 Task: Check the average views per listing of electric range in the last 3 years.
Action: Mouse moved to (1120, 297)
Screenshot: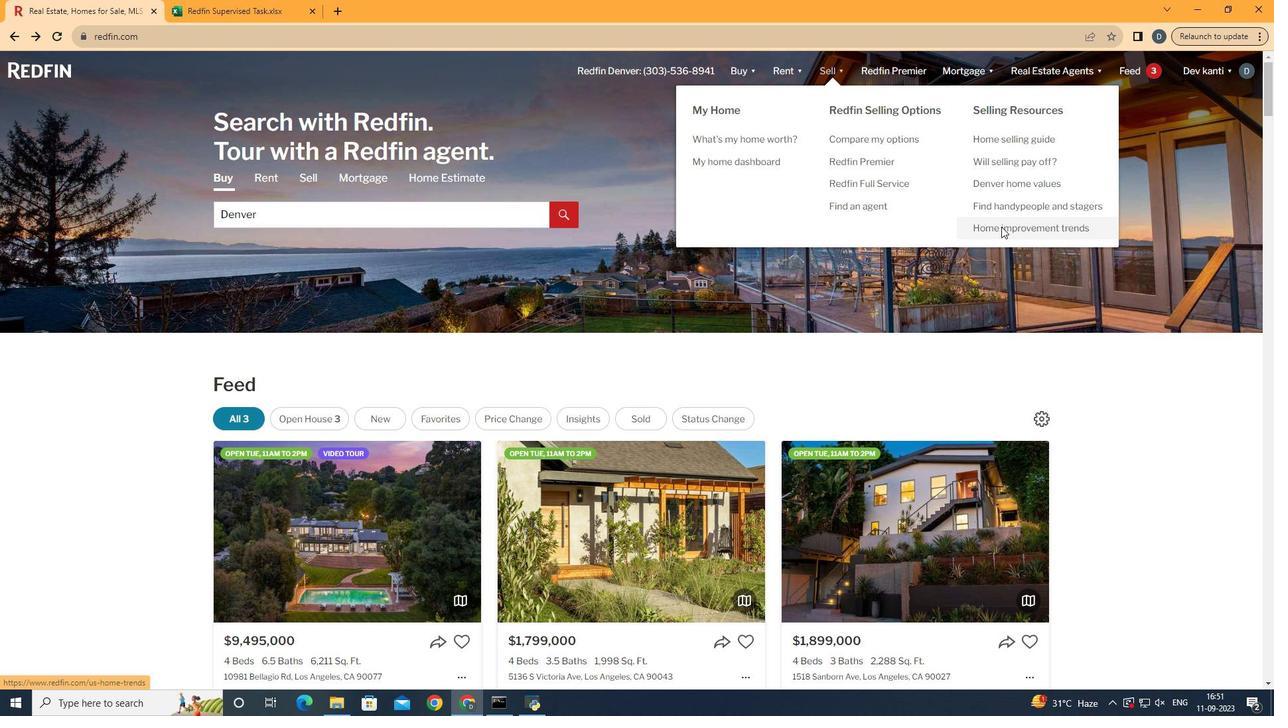 
Action: Mouse pressed left at (1120, 297)
Screenshot: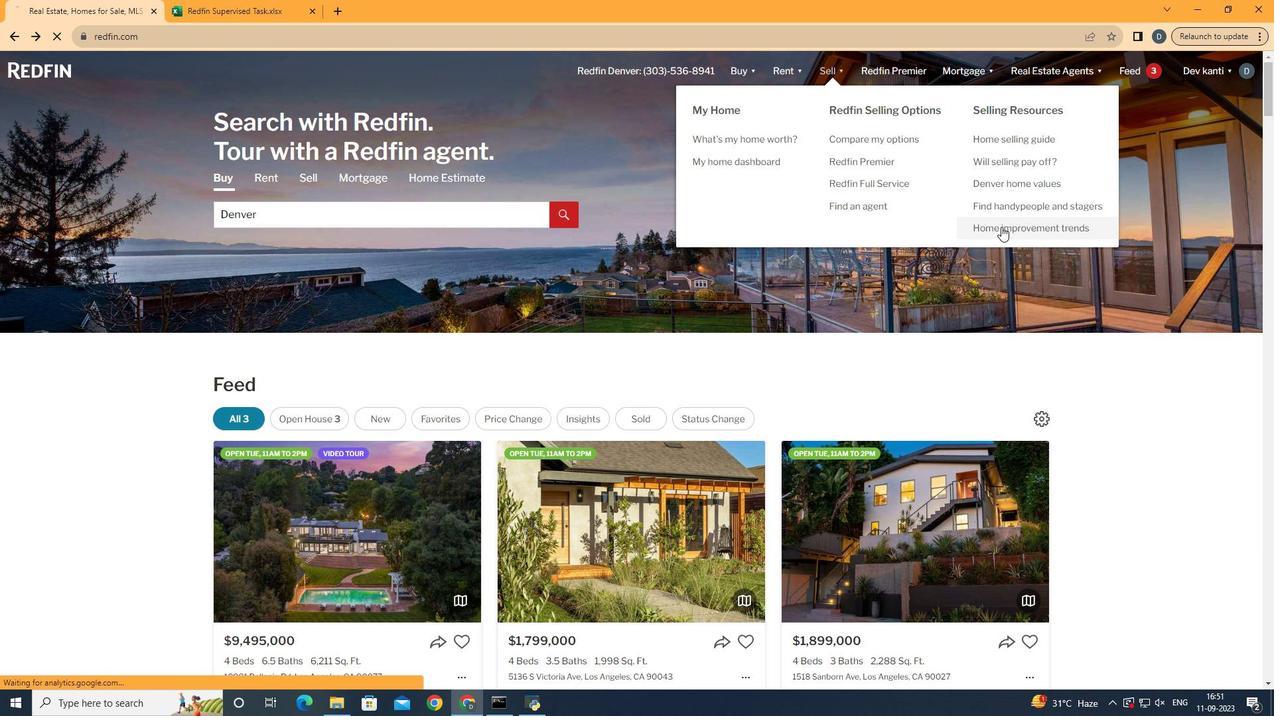 
Action: Mouse moved to (481, 313)
Screenshot: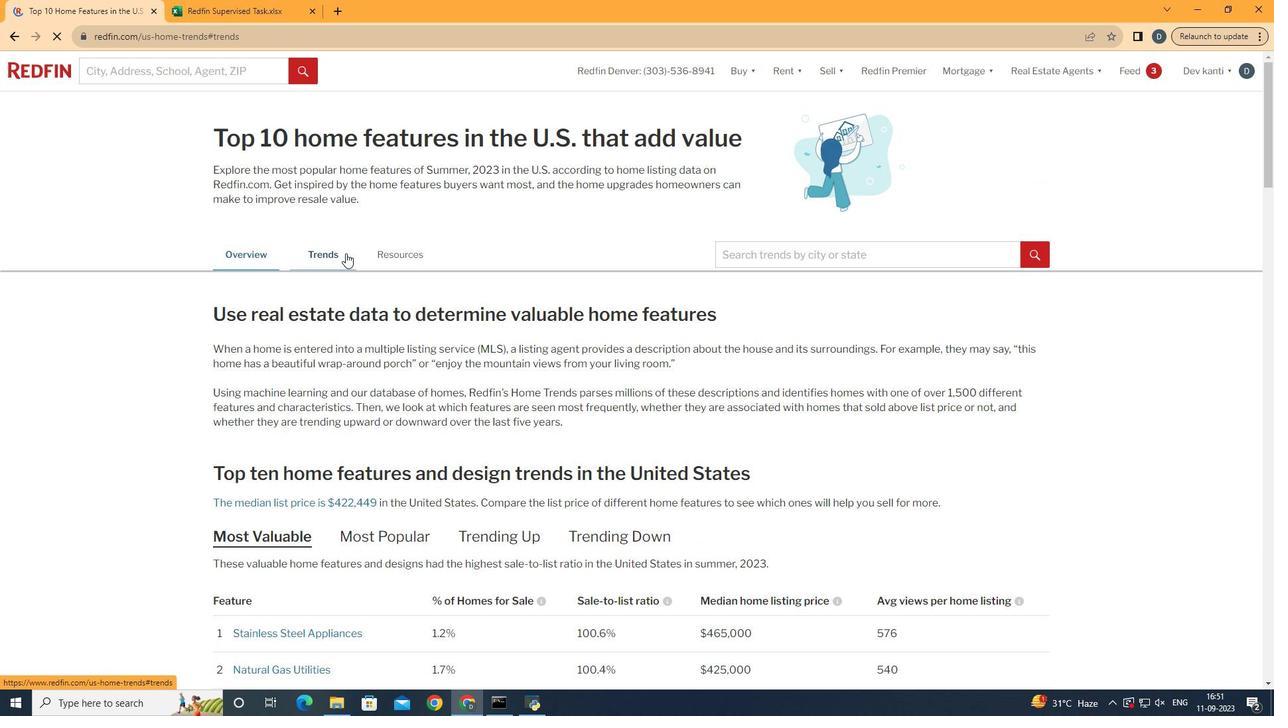 
Action: Mouse pressed left at (481, 313)
Screenshot: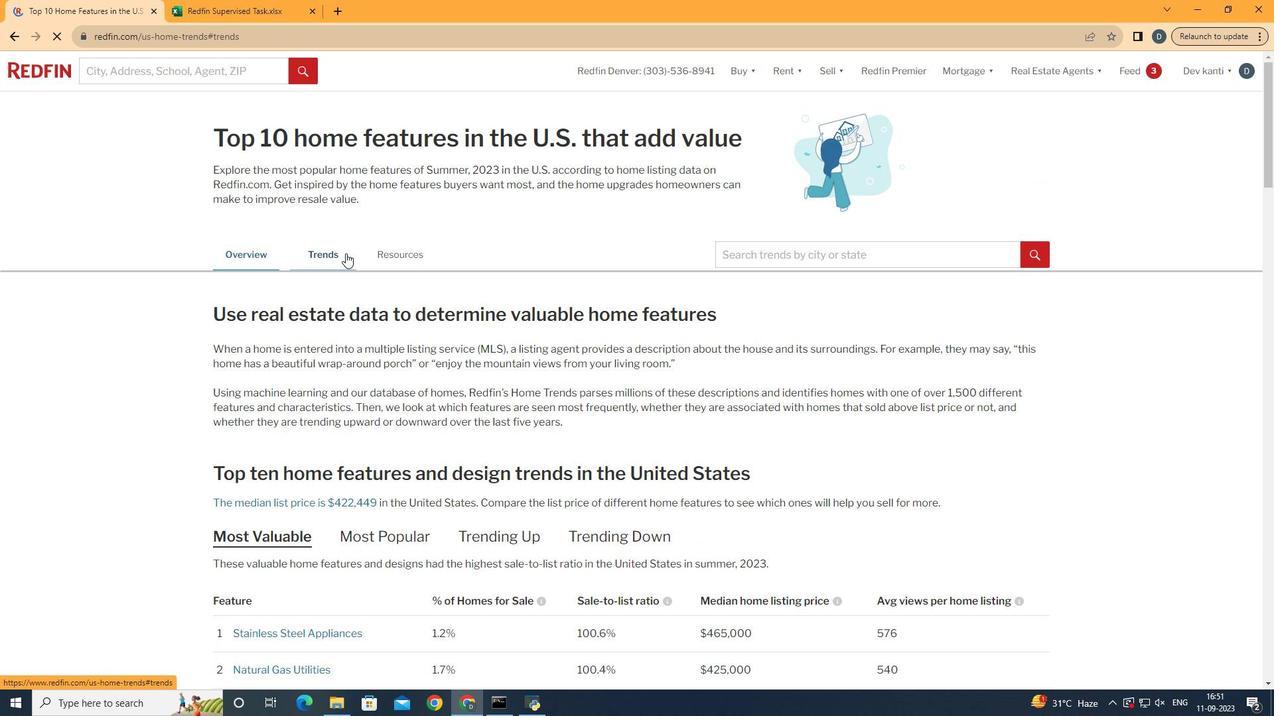 
Action: Mouse moved to (588, 409)
Screenshot: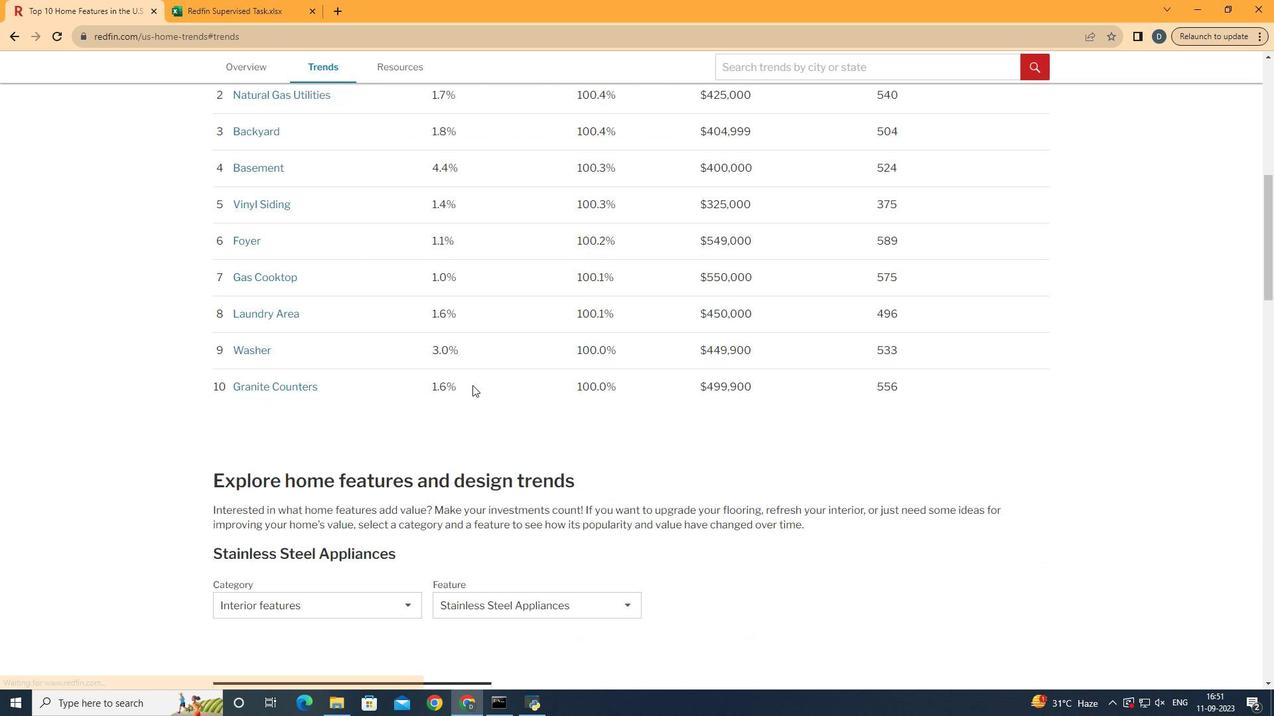 
Action: Mouse scrolled (588, 409) with delta (0, 0)
Screenshot: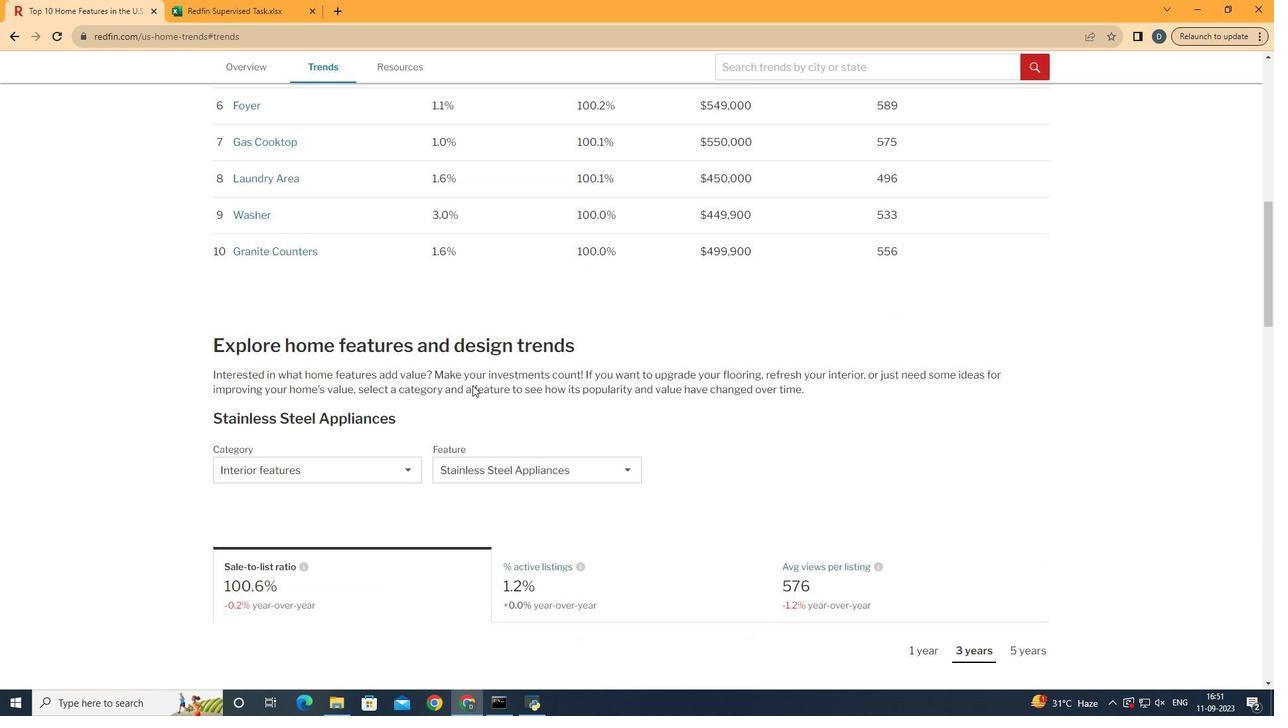 
Action: Mouse scrolled (588, 409) with delta (0, 0)
Screenshot: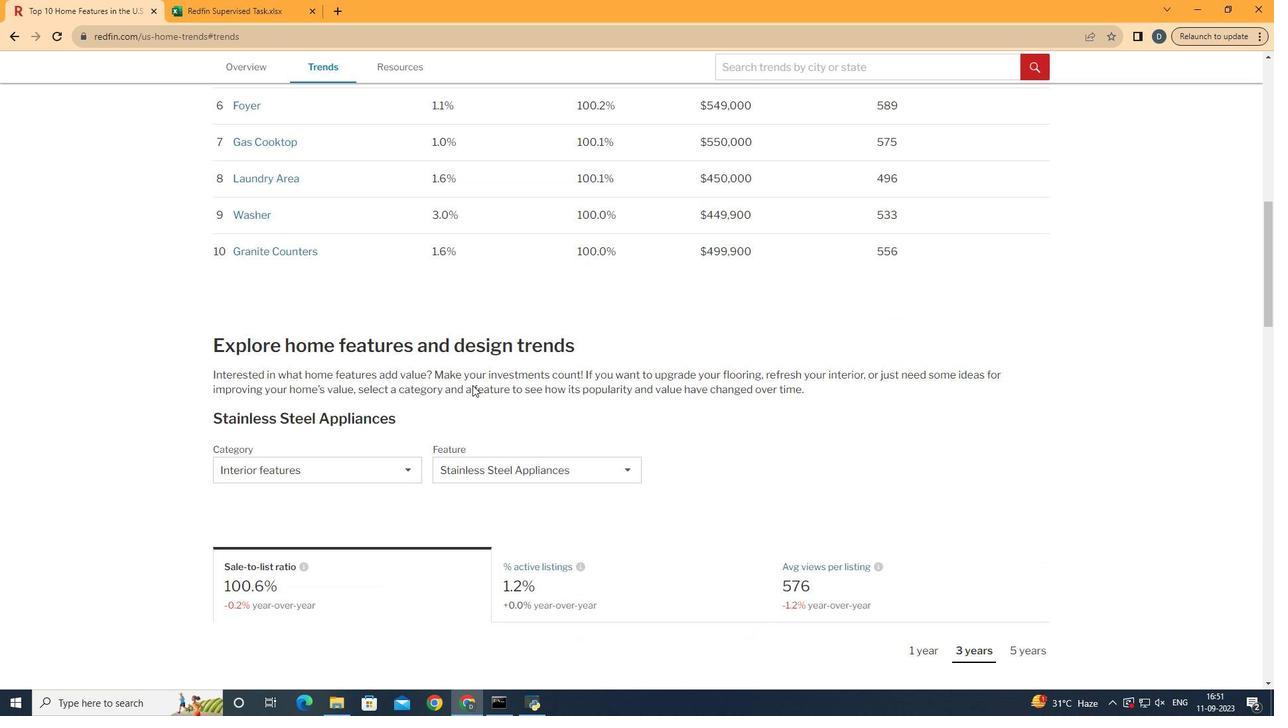 
Action: Mouse scrolled (588, 409) with delta (0, 0)
Screenshot: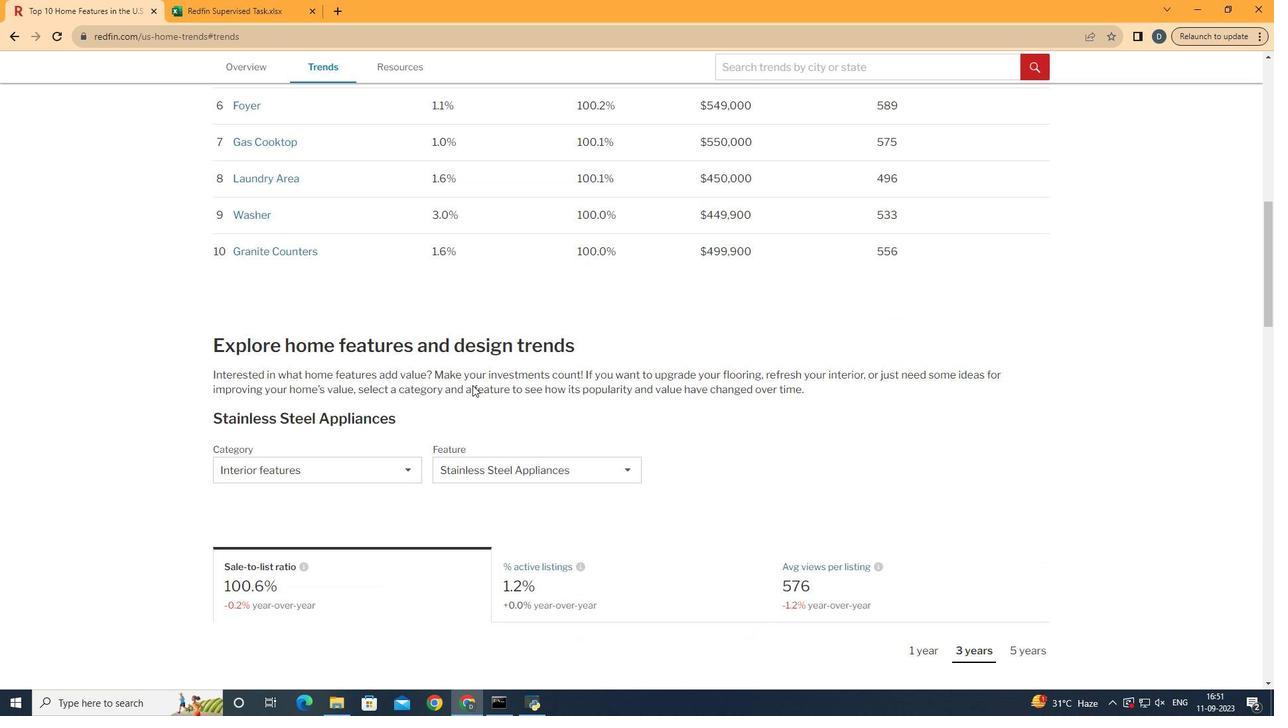 
Action: Mouse scrolled (588, 409) with delta (0, 0)
Screenshot: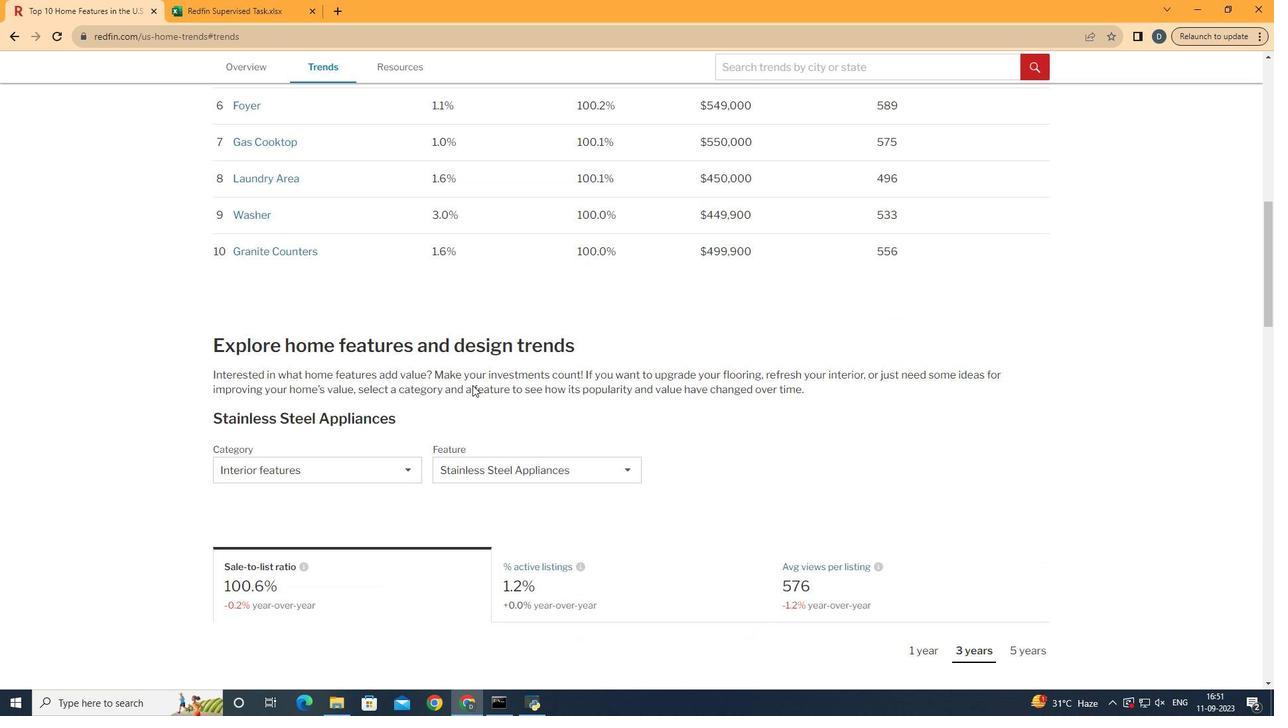 
Action: Mouse moved to (594, 406)
Screenshot: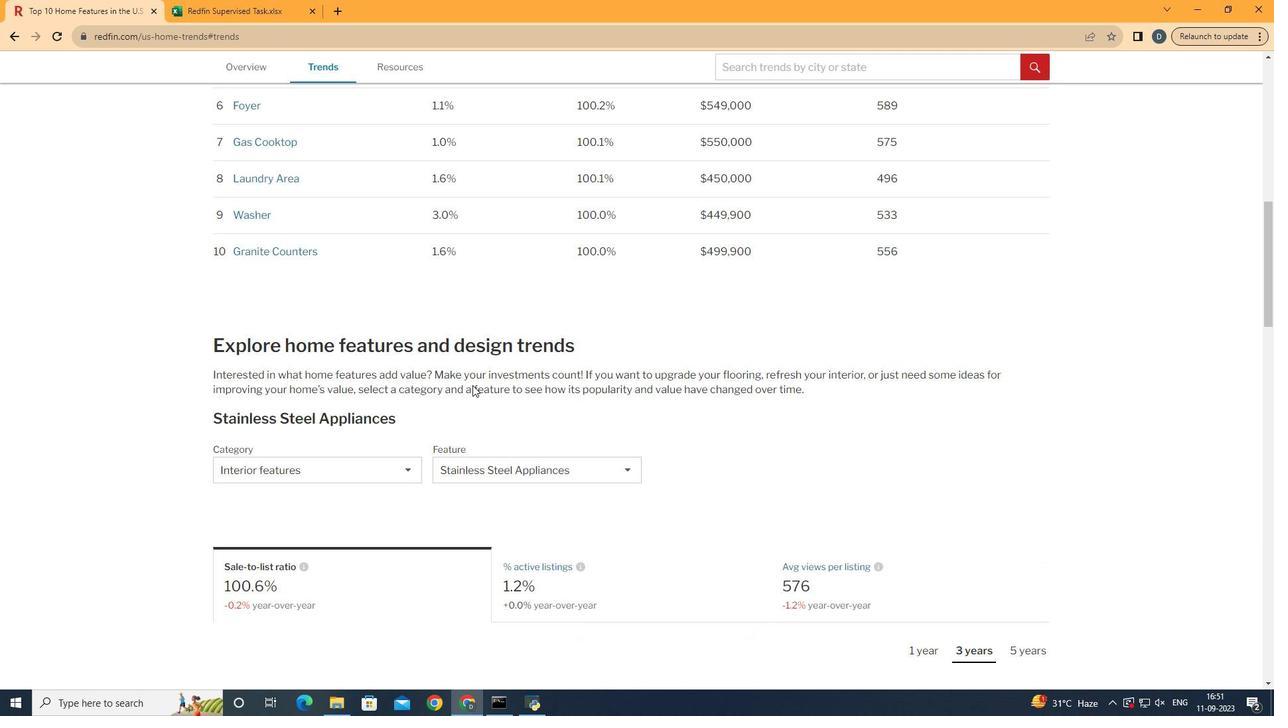 
Action: Mouse scrolled (594, 406) with delta (0, 0)
Screenshot: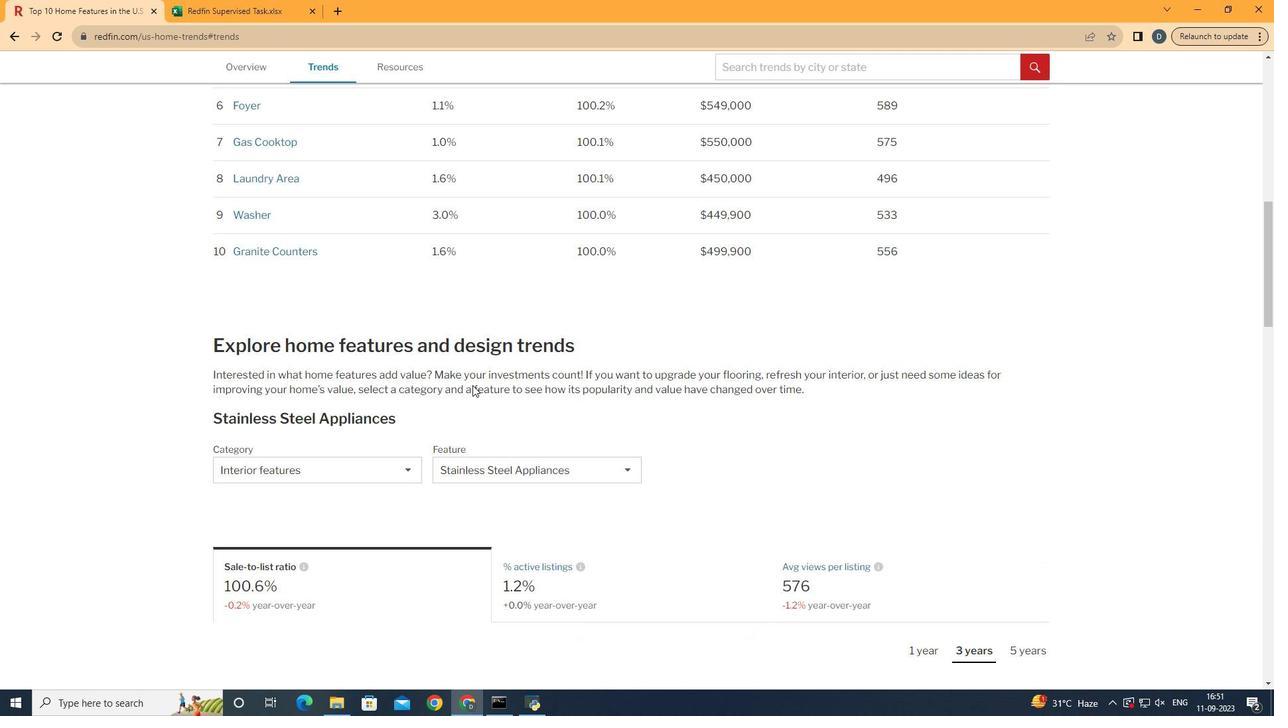 
Action: Mouse moved to (601, 402)
Screenshot: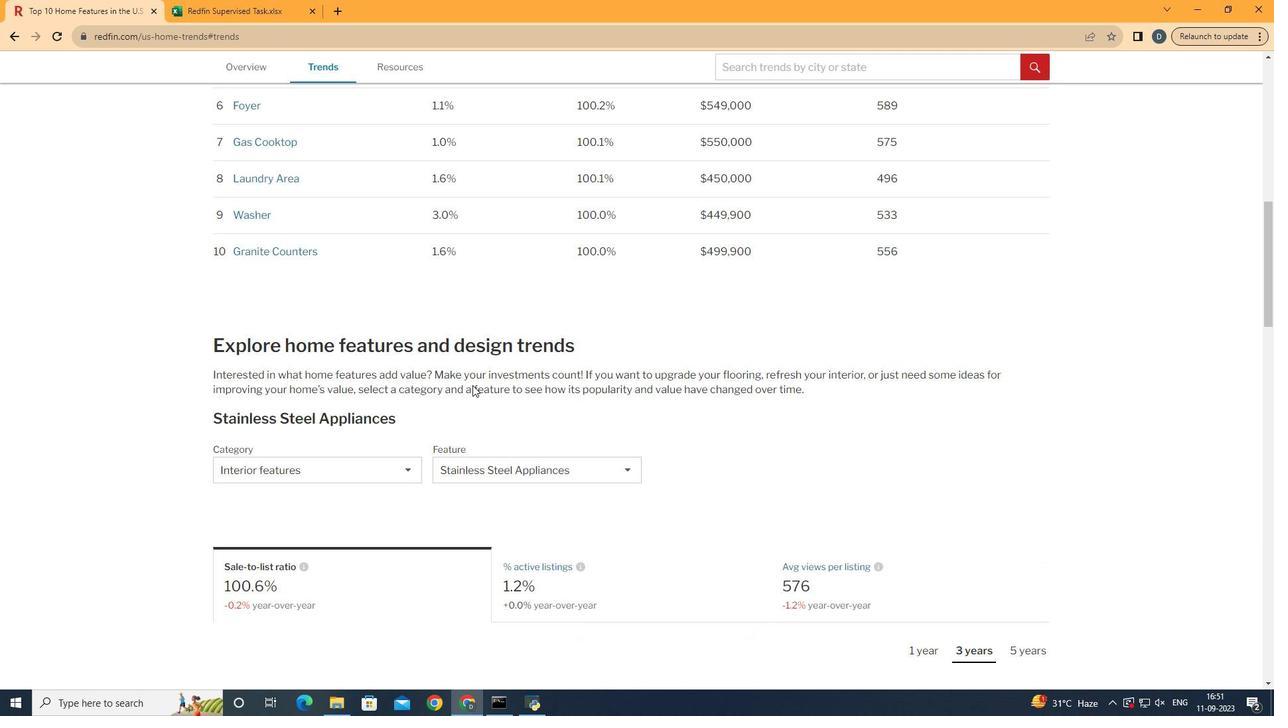 
Action: Mouse scrolled (601, 401) with delta (0, 0)
Screenshot: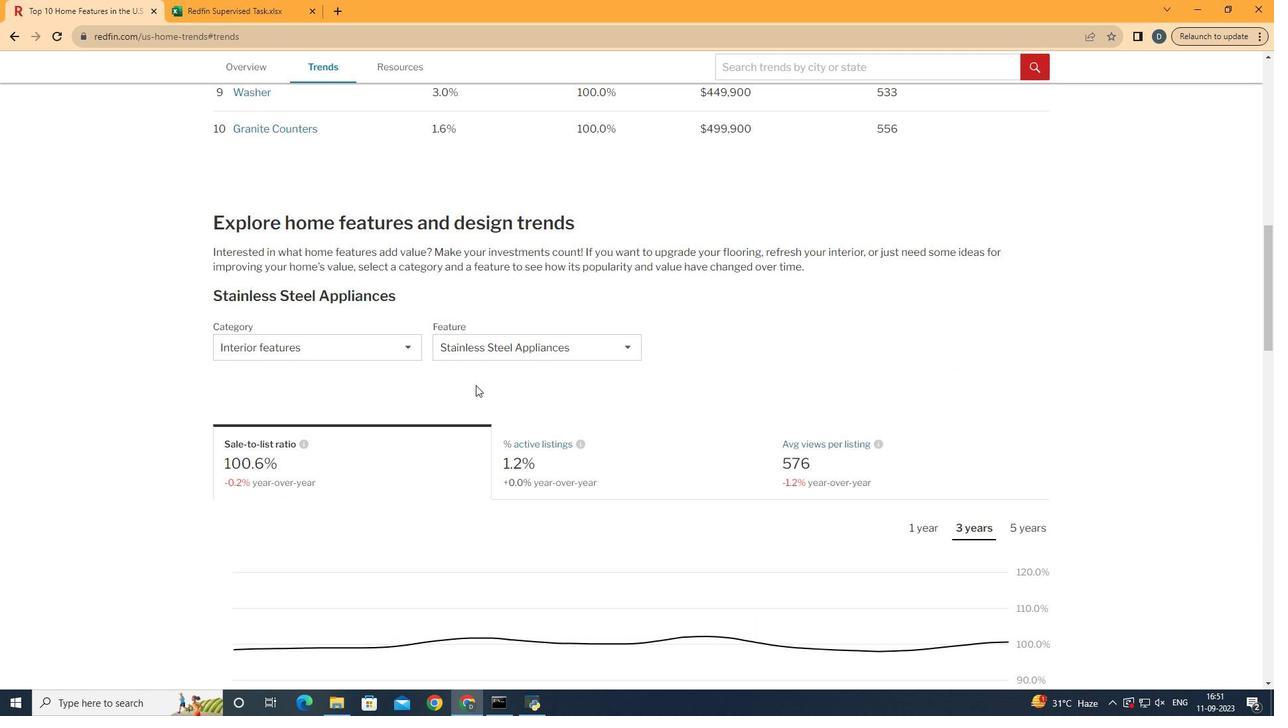 
Action: Mouse scrolled (601, 401) with delta (0, 0)
Screenshot: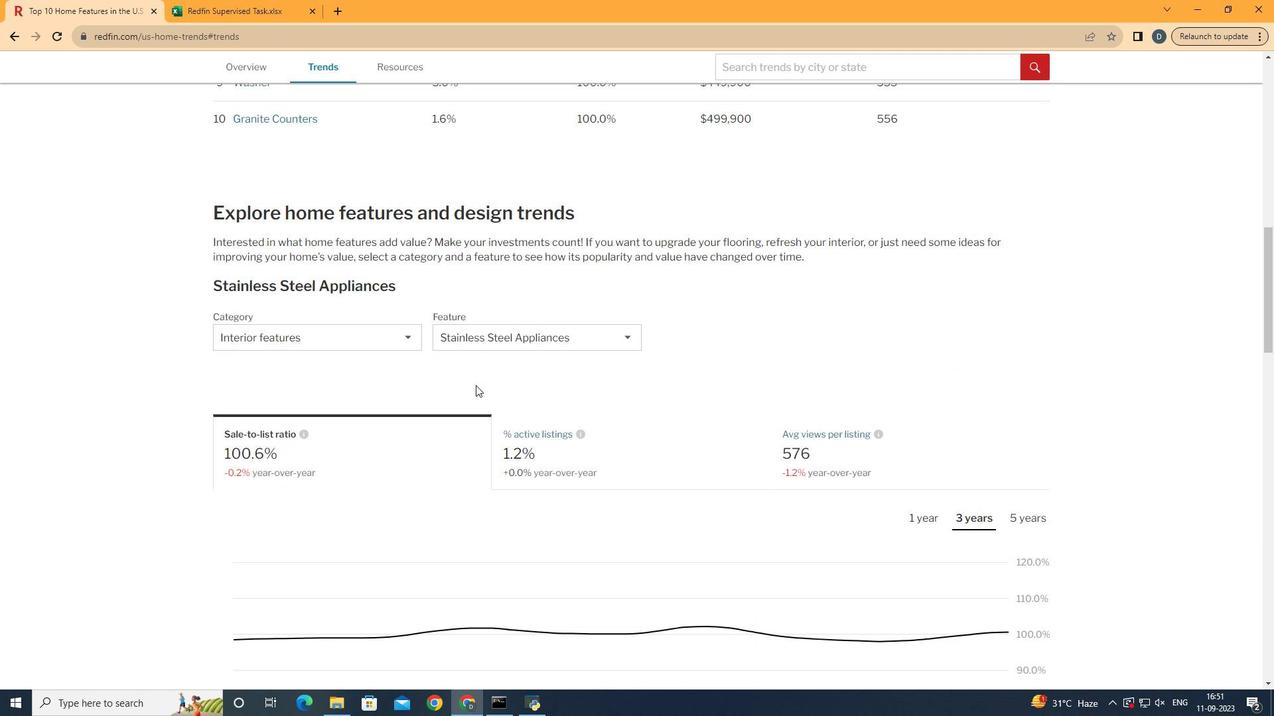 
Action: Mouse moved to (504, 373)
Screenshot: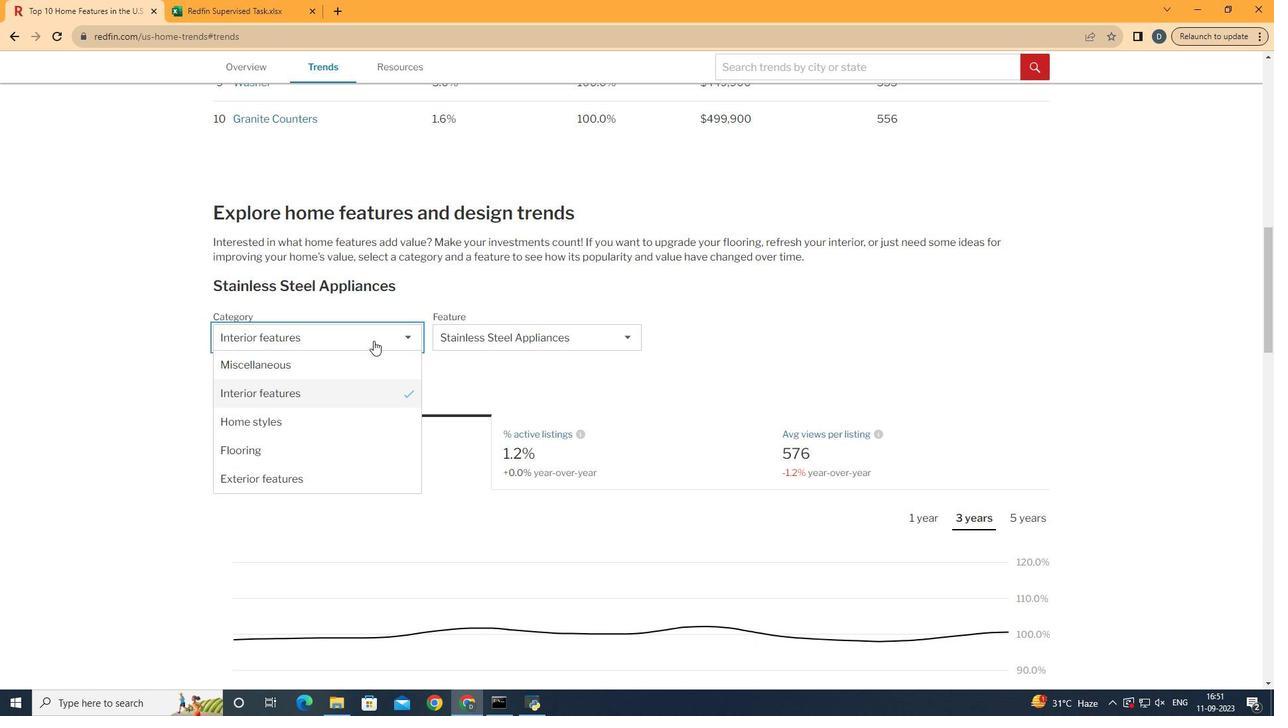 
Action: Mouse pressed left at (504, 373)
Screenshot: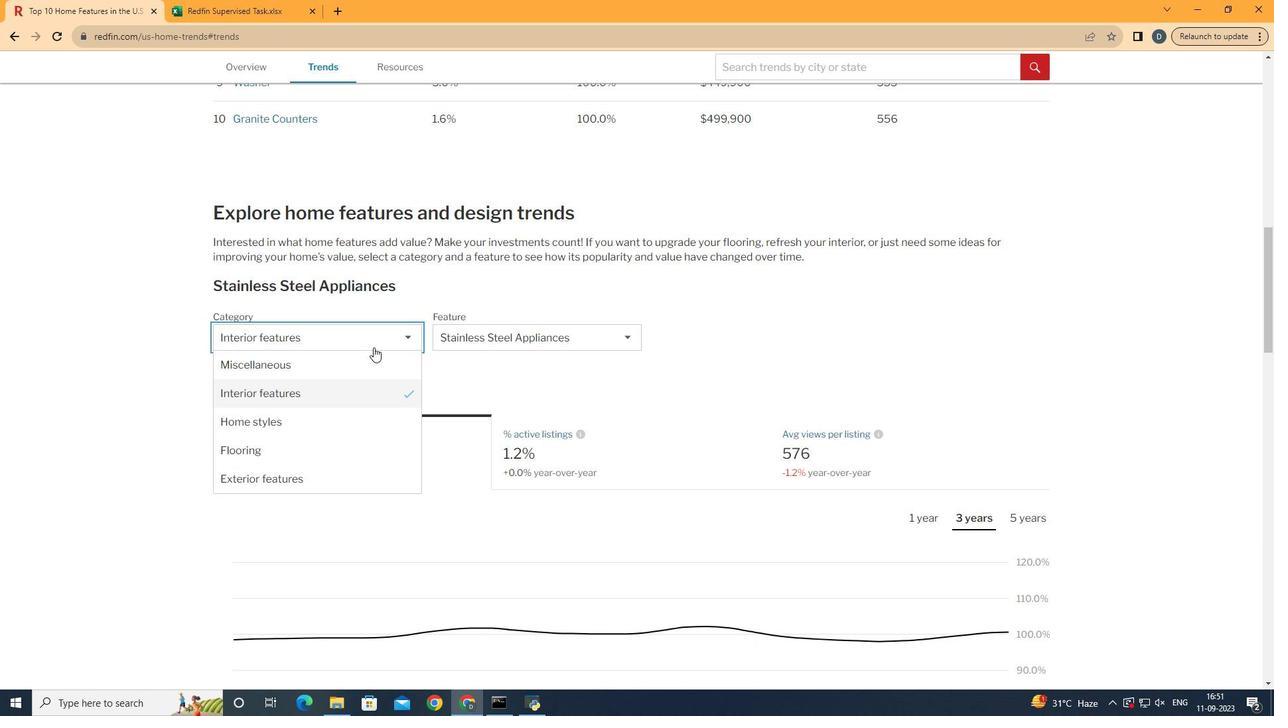 
Action: Mouse moved to (501, 404)
Screenshot: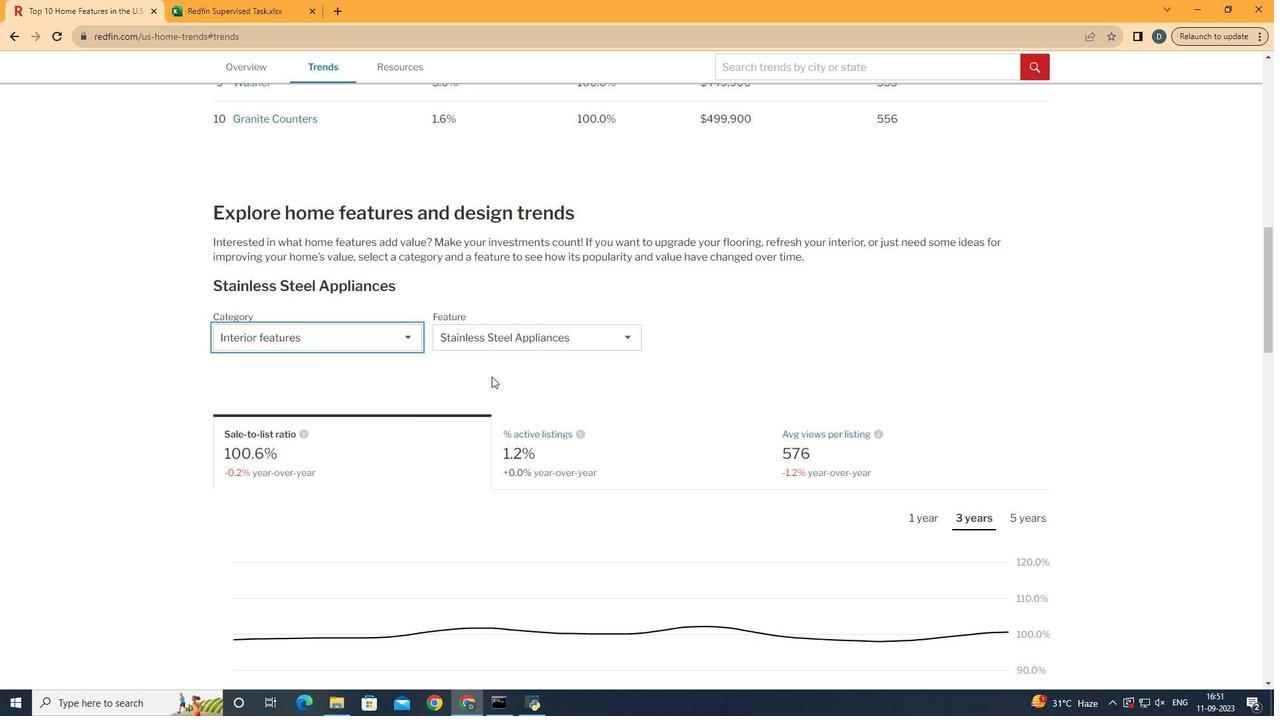 
Action: Mouse pressed left at (501, 404)
Screenshot: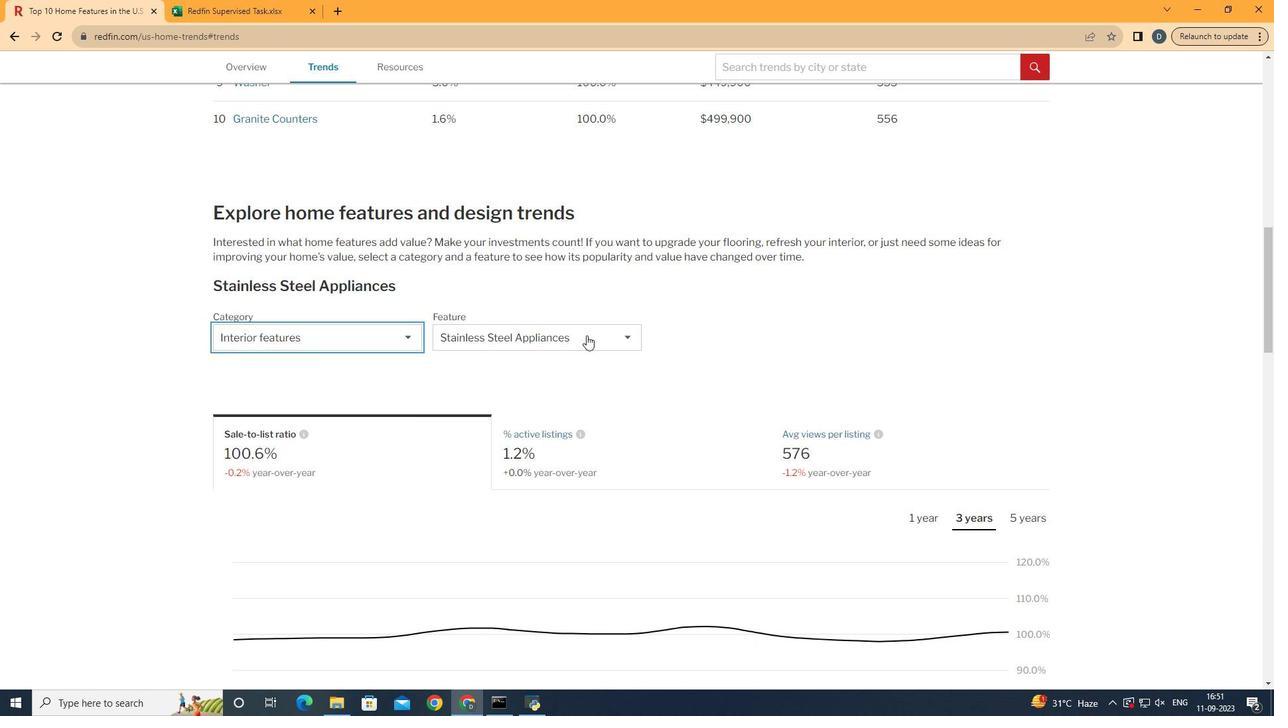 
Action: Mouse moved to (720, 365)
Screenshot: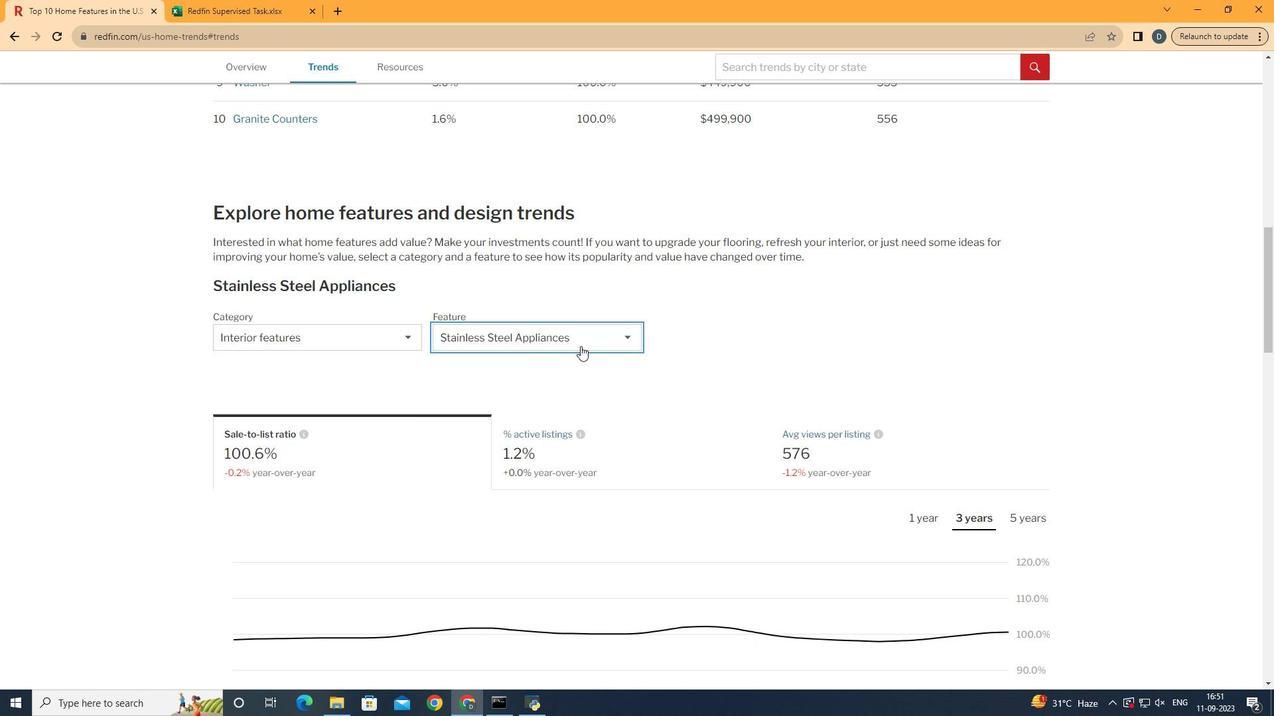 
Action: Mouse pressed left at (720, 365)
Screenshot: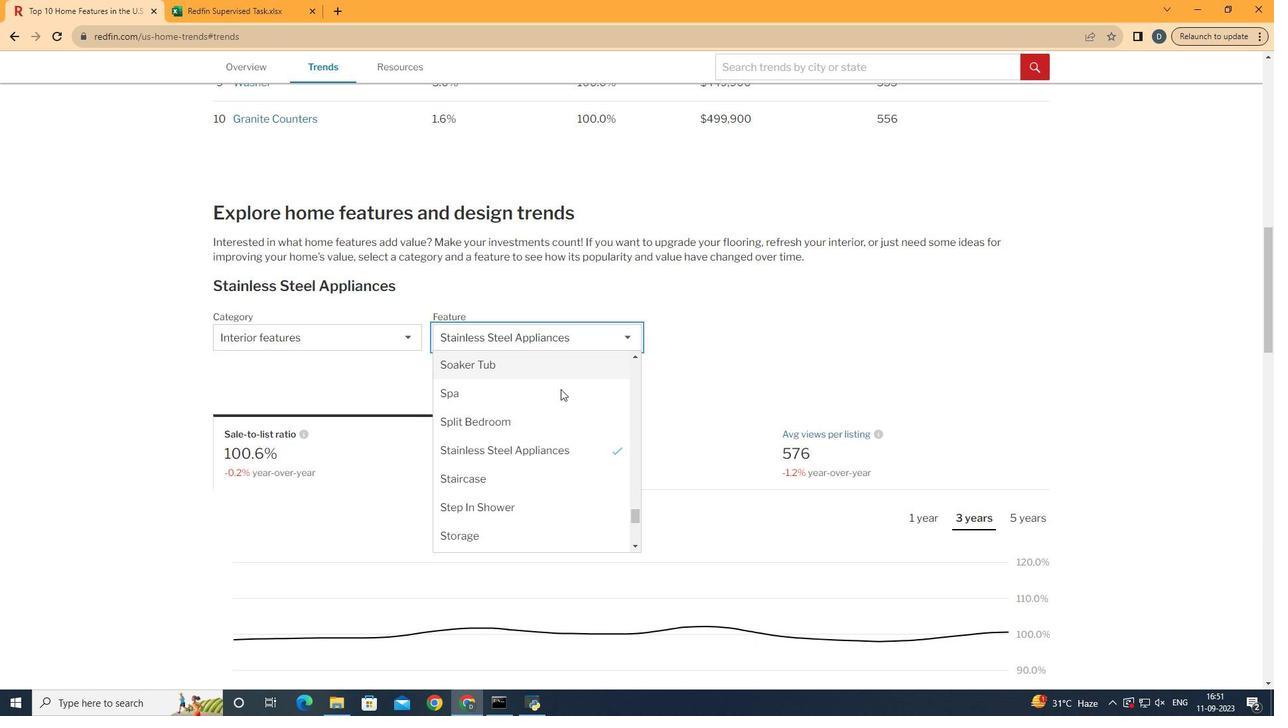 
Action: Mouse moved to (686, 434)
Screenshot: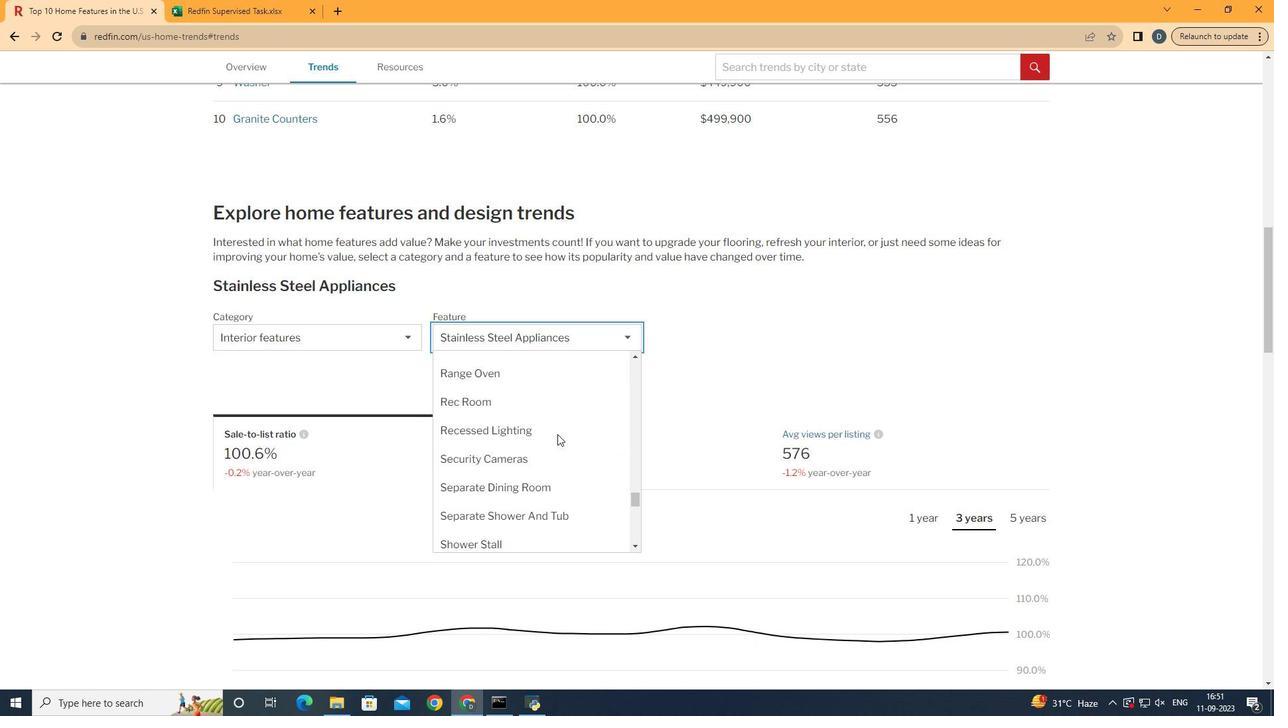 
Action: Mouse scrolled (686, 434) with delta (0, 0)
Screenshot: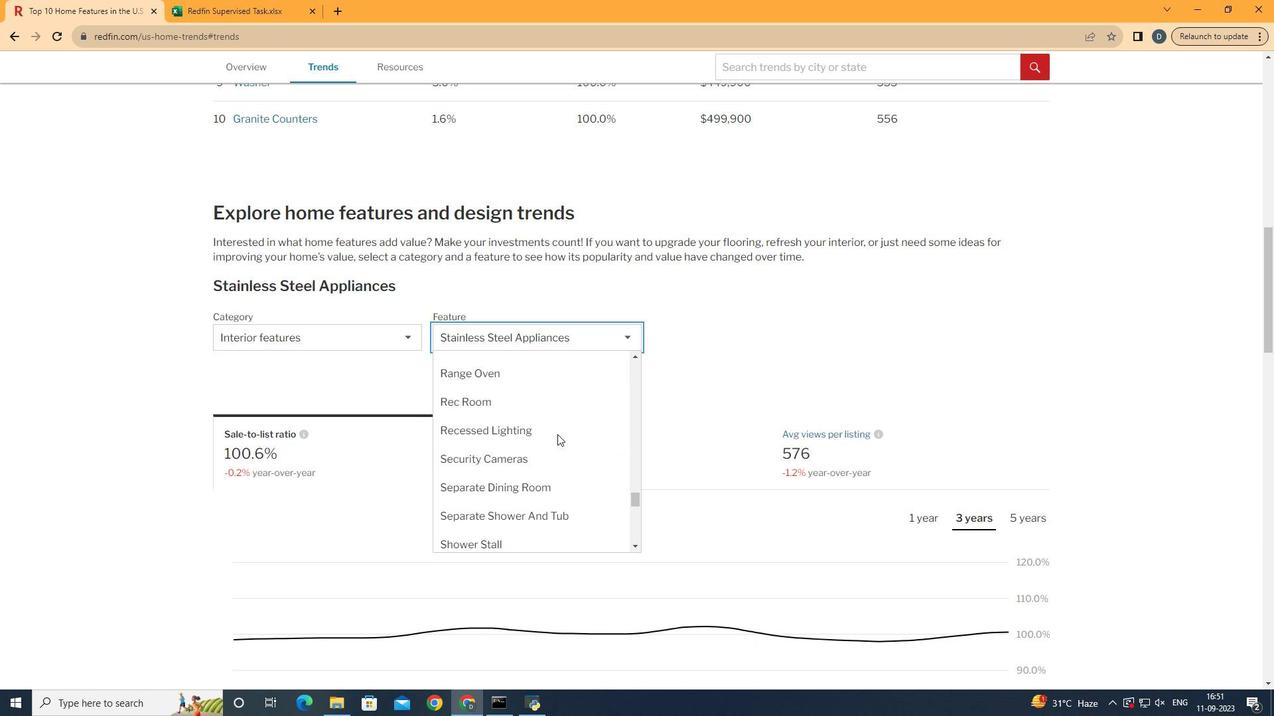 
Action: Mouse moved to (684, 434)
Screenshot: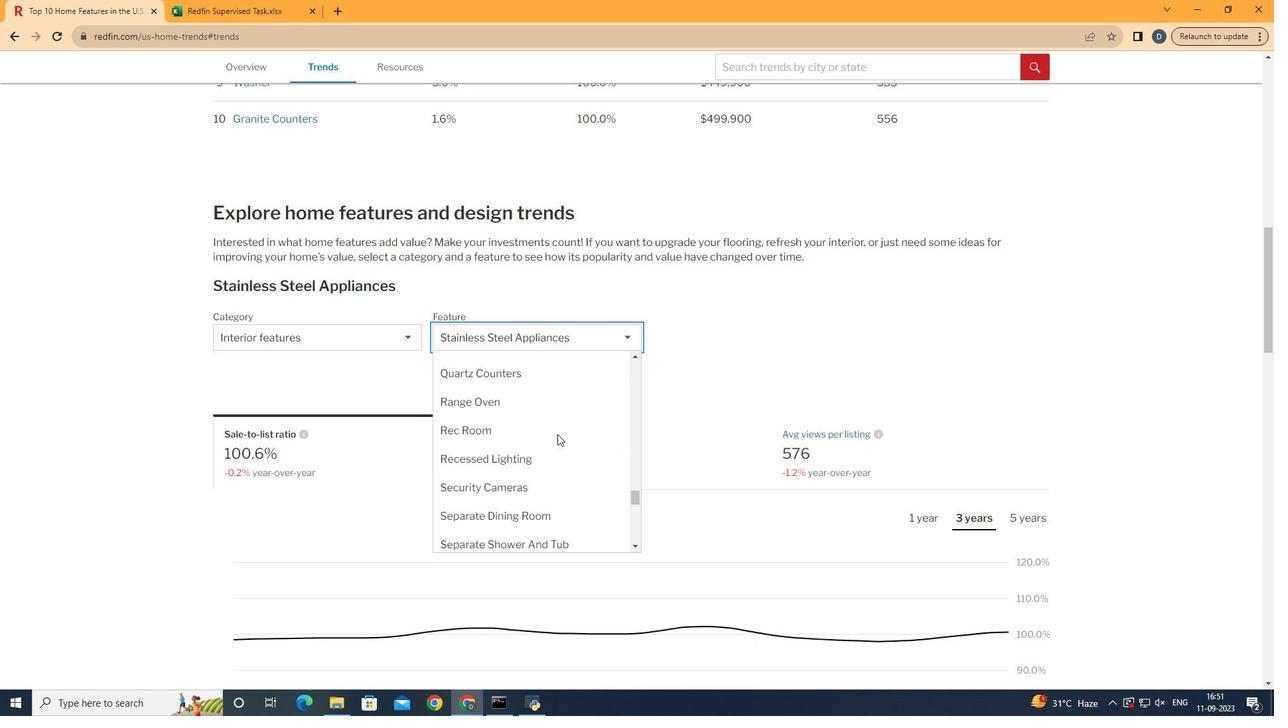 
Action: Mouse scrolled (684, 435) with delta (0, 0)
Screenshot: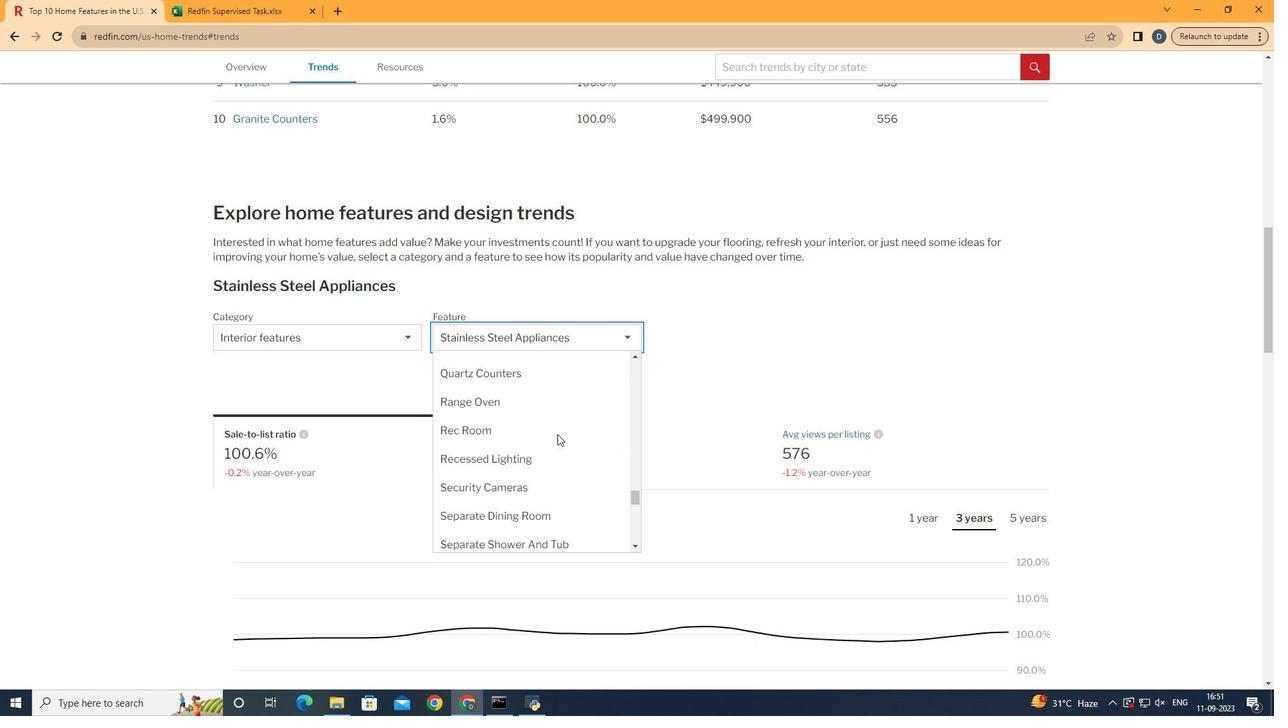 
Action: Mouse scrolled (684, 435) with delta (0, 0)
Screenshot: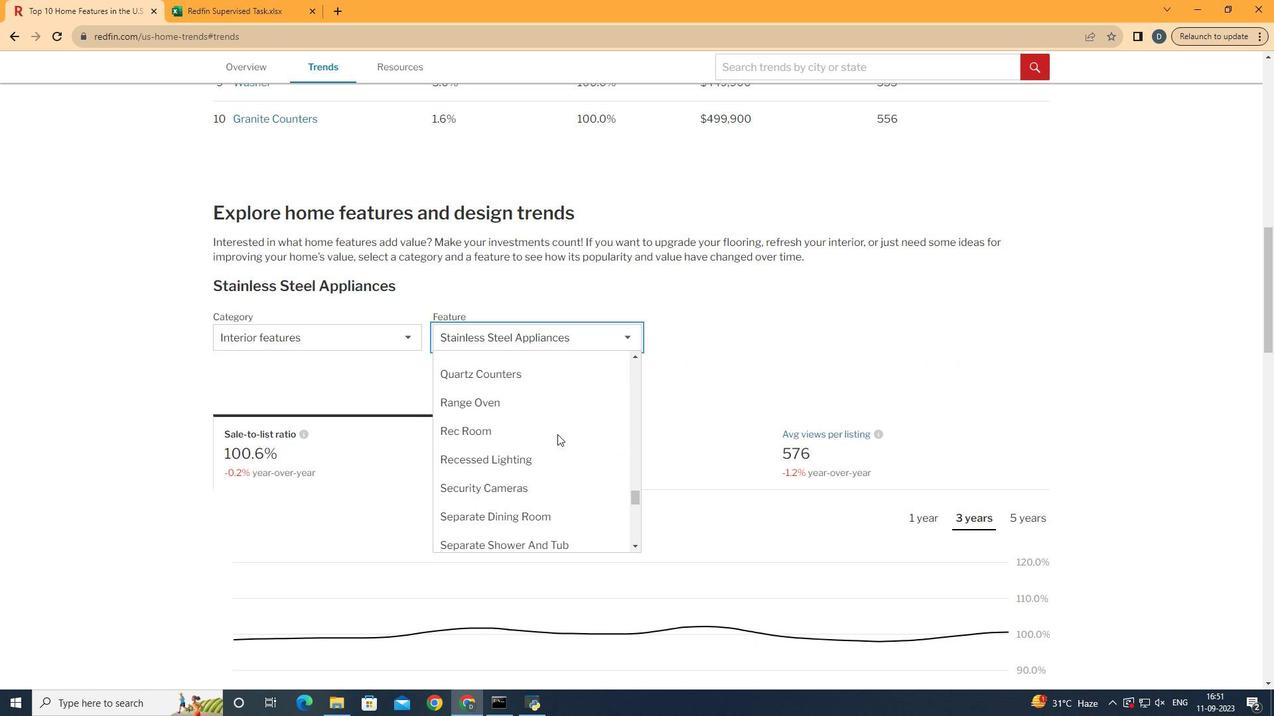 
Action: Mouse scrolled (684, 435) with delta (0, 0)
Screenshot: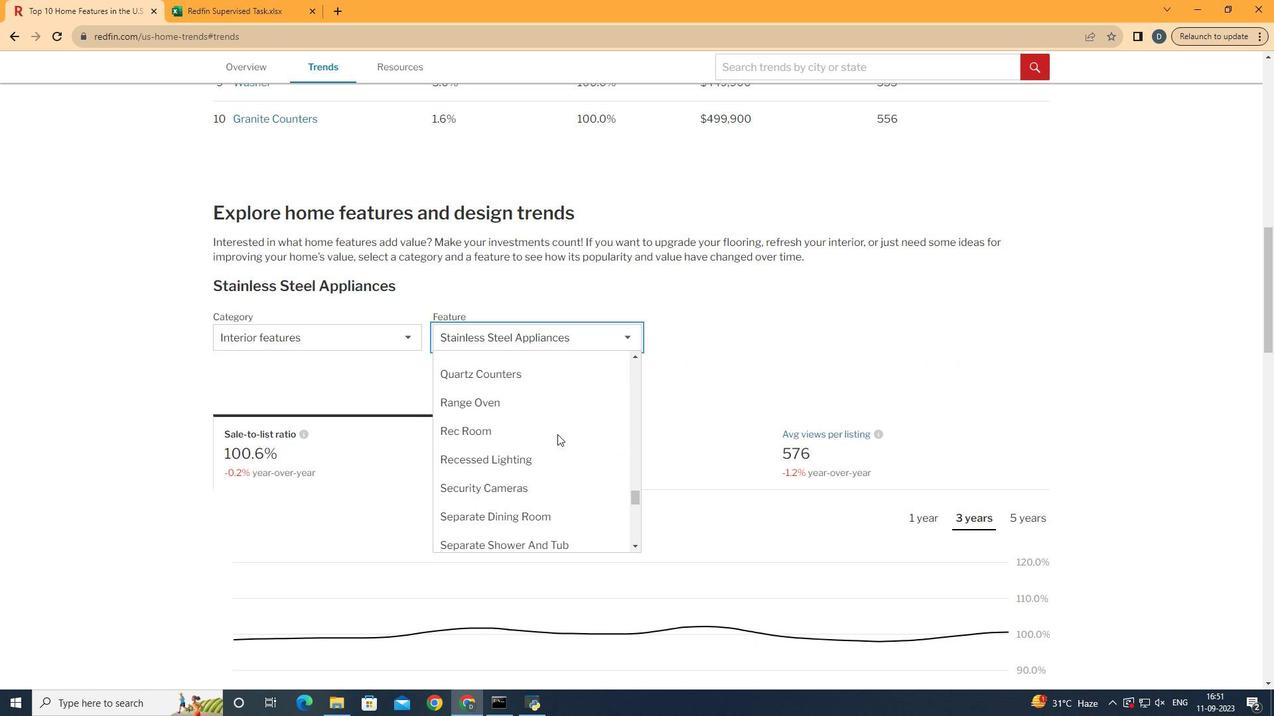
Action: Mouse scrolled (684, 435) with delta (0, 0)
Screenshot: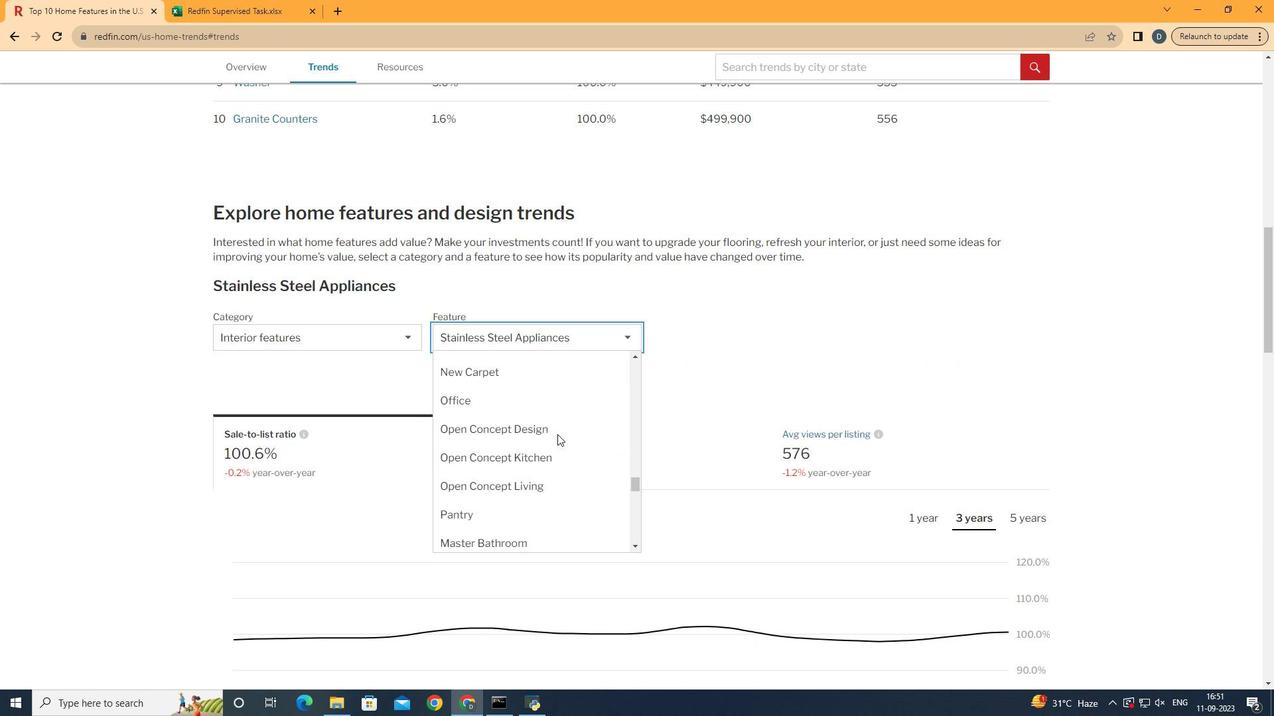 
Action: Mouse scrolled (684, 435) with delta (0, 0)
Screenshot: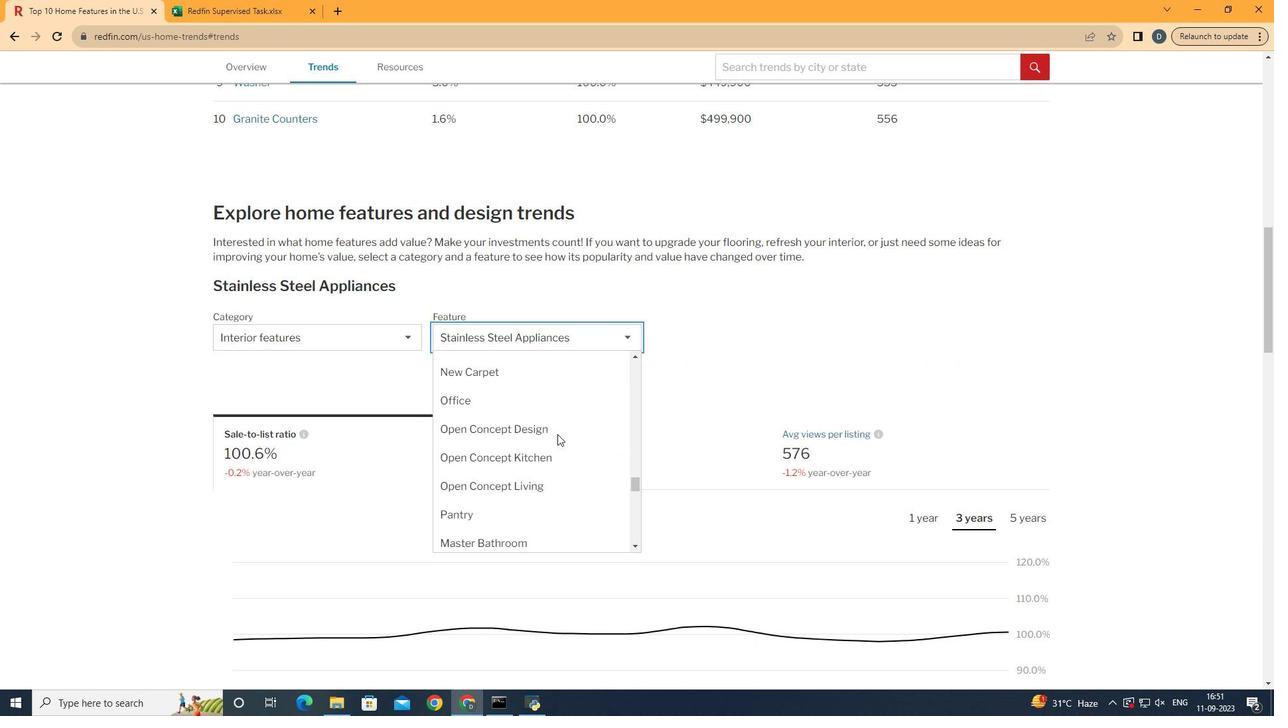 
Action: Mouse scrolled (684, 435) with delta (0, 0)
Screenshot: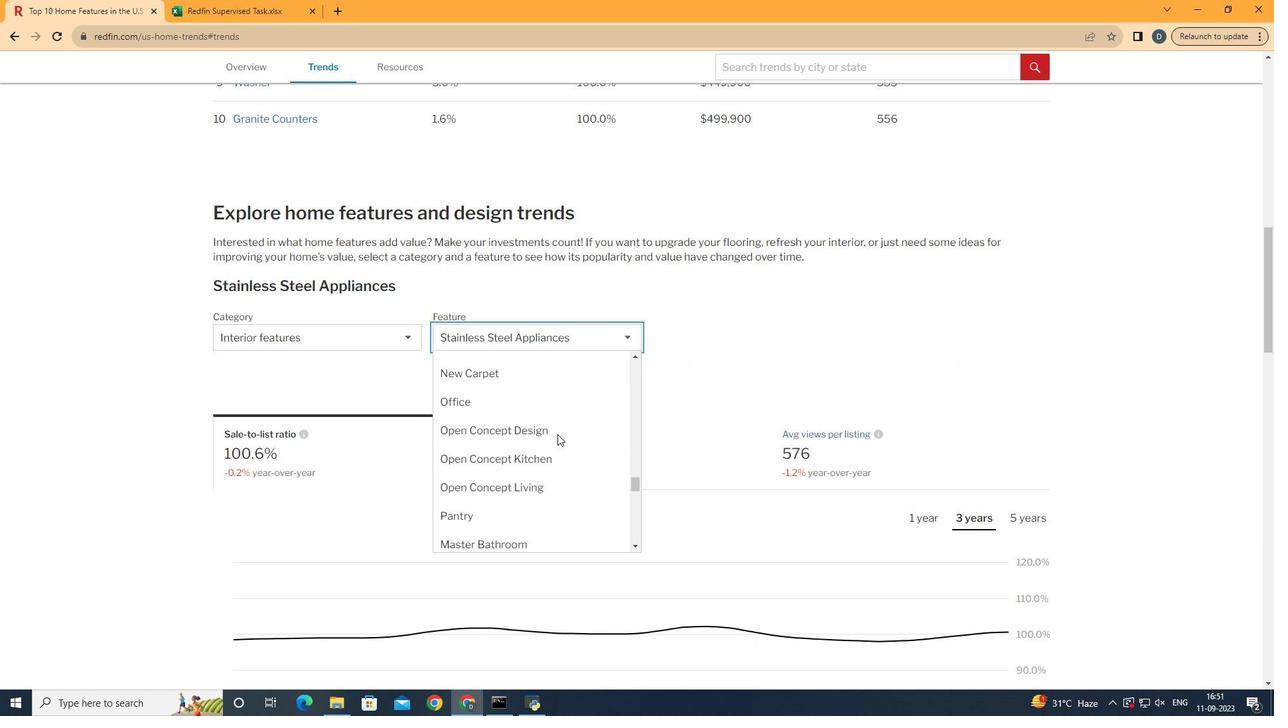 
Action: Mouse scrolled (684, 435) with delta (0, 0)
Screenshot: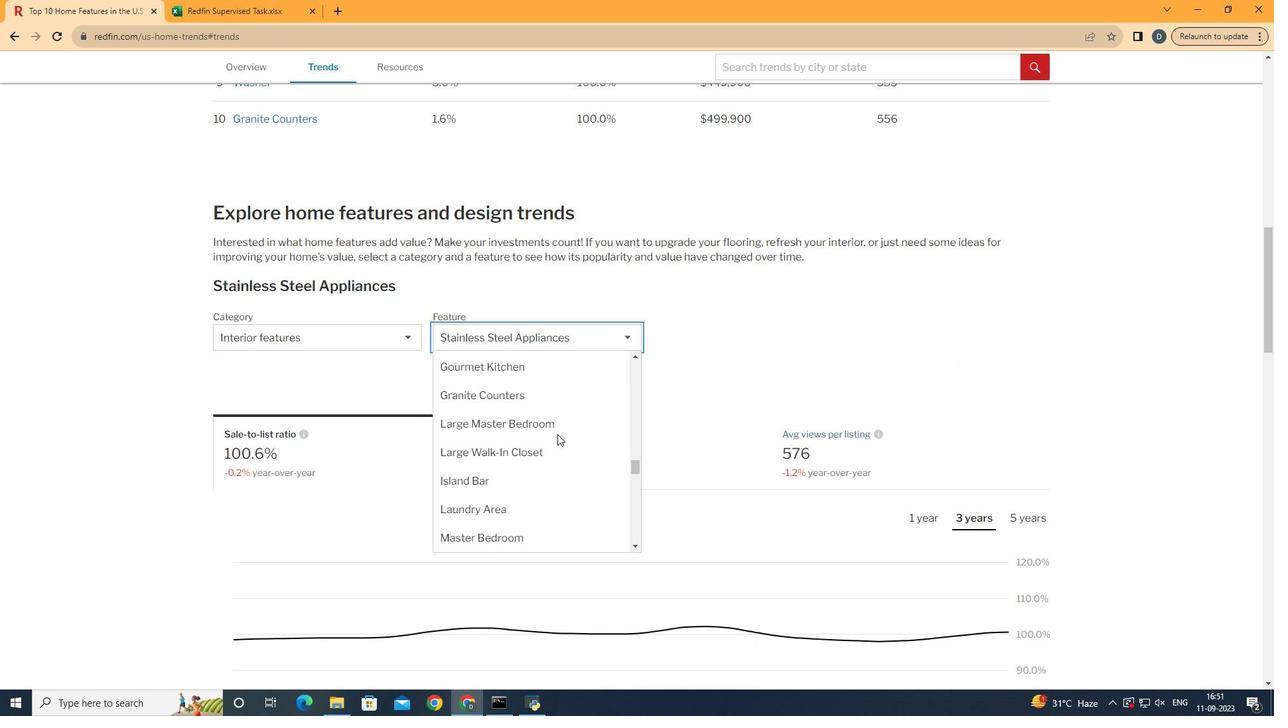 
Action: Mouse scrolled (684, 435) with delta (0, 0)
Screenshot: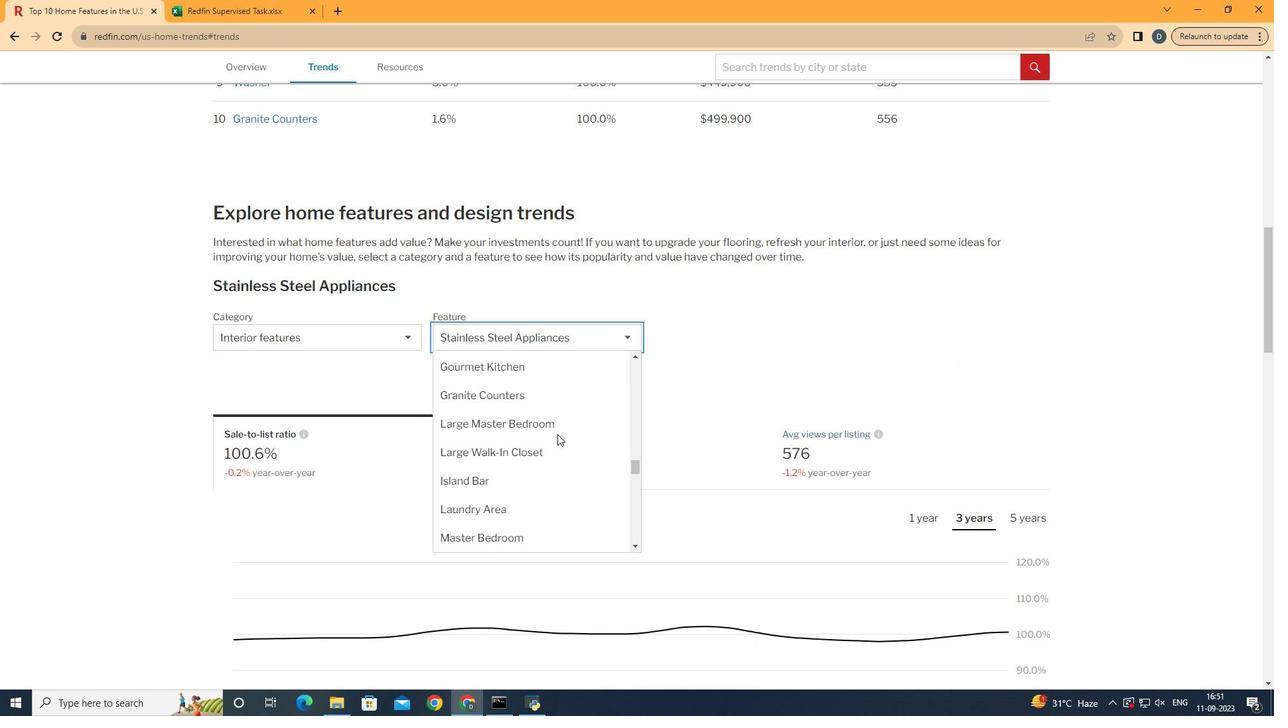 
Action: Mouse scrolled (684, 435) with delta (0, 0)
Screenshot: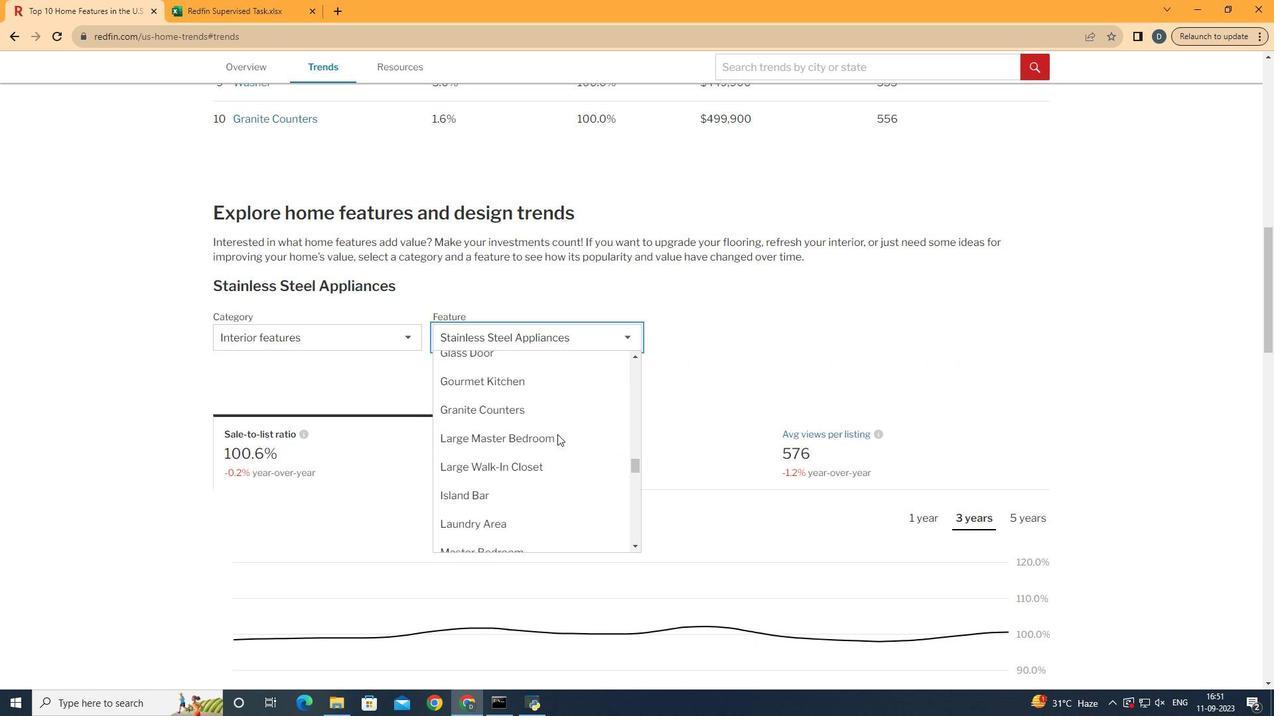 
Action: Mouse scrolled (684, 435) with delta (0, 0)
Screenshot: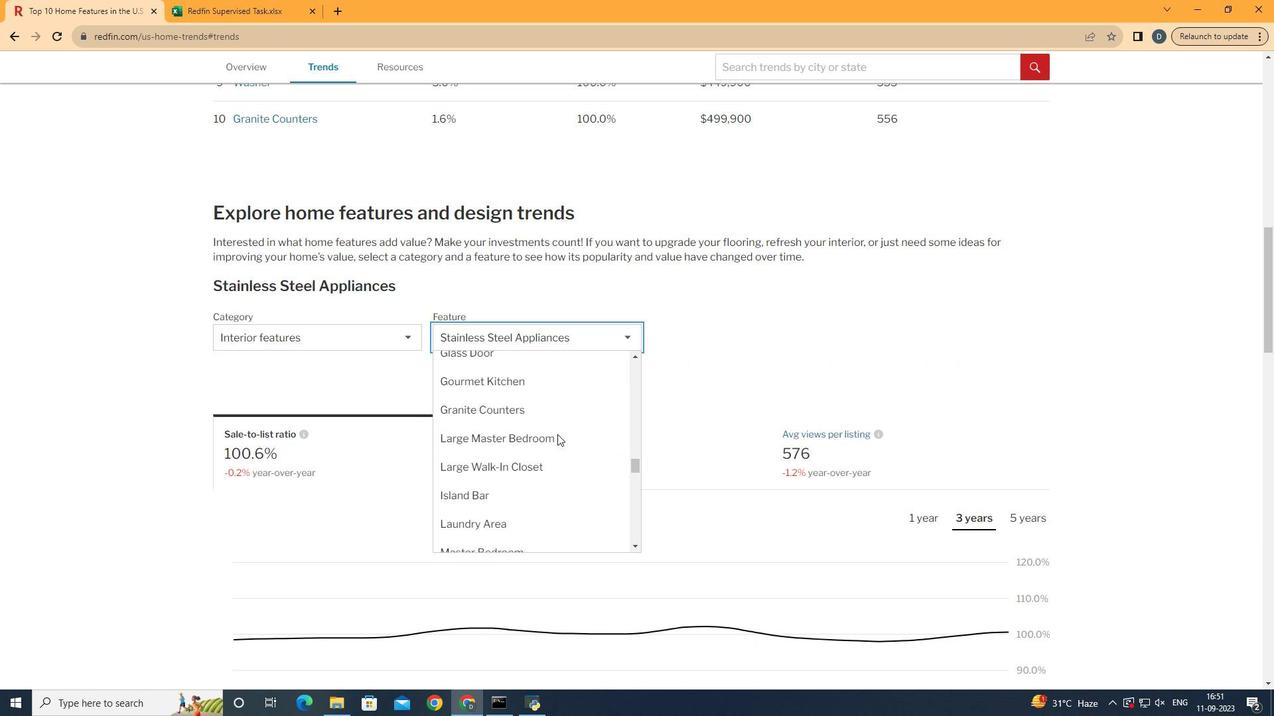 
Action: Mouse moved to (684, 434)
Screenshot: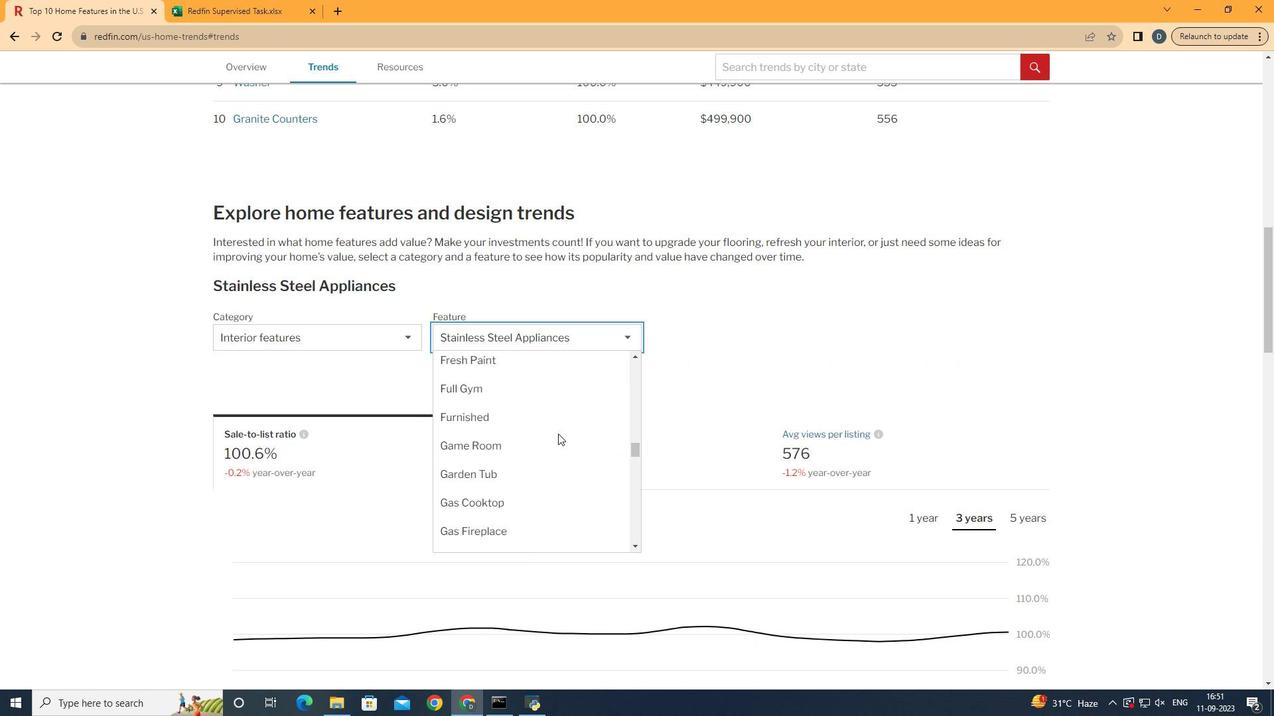 
Action: Mouse scrolled (684, 435) with delta (0, 0)
Screenshot: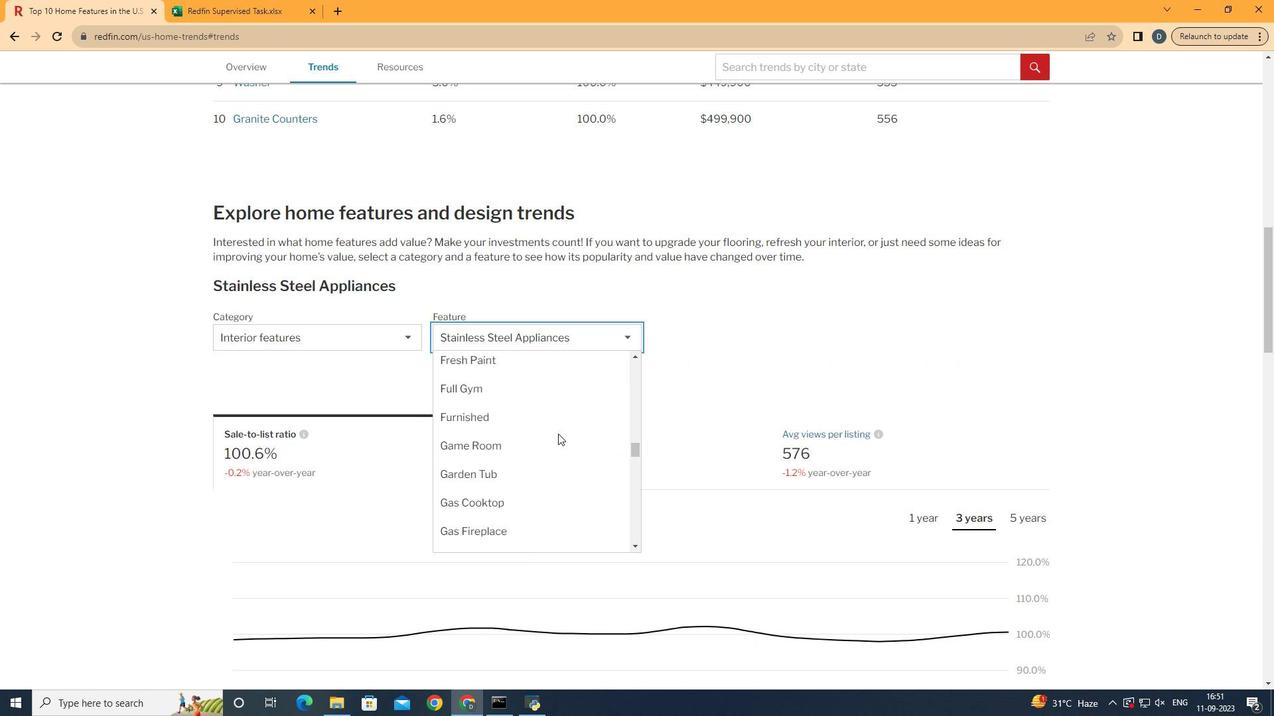 
Action: Mouse scrolled (684, 435) with delta (0, 0)
Screenshot: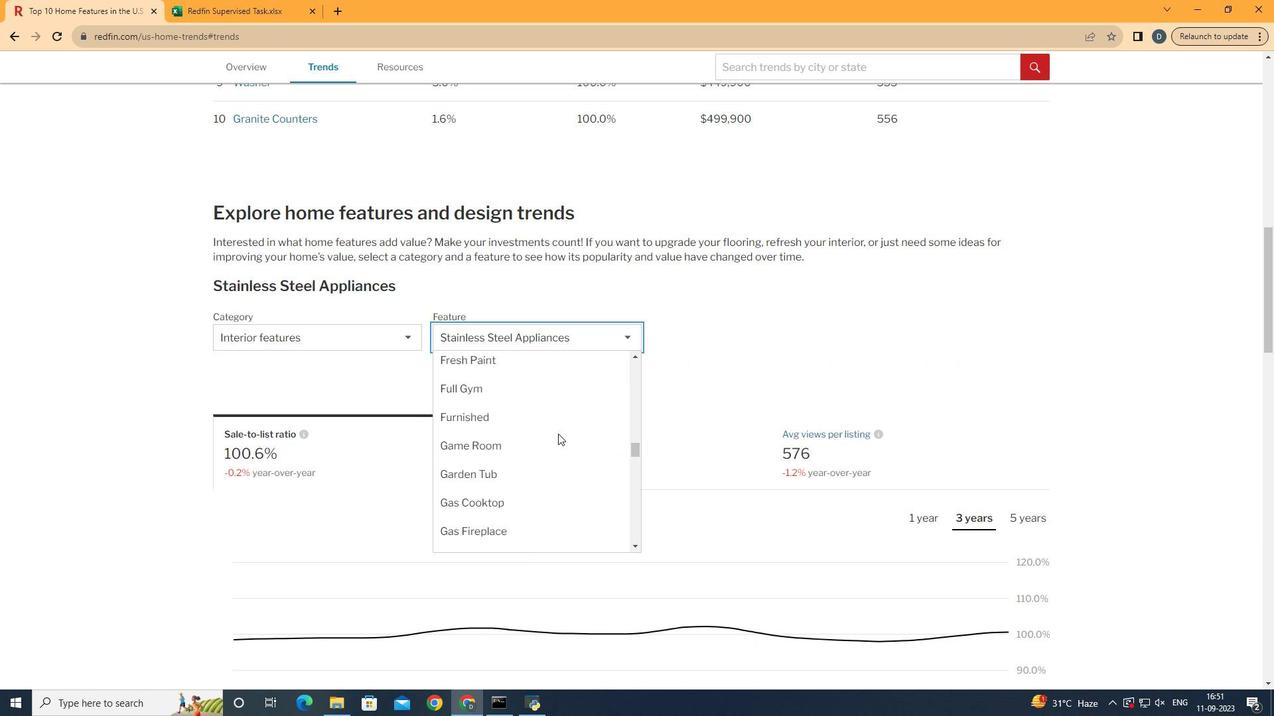 
Action: Mouse moved to (685, 434)
Screenshot: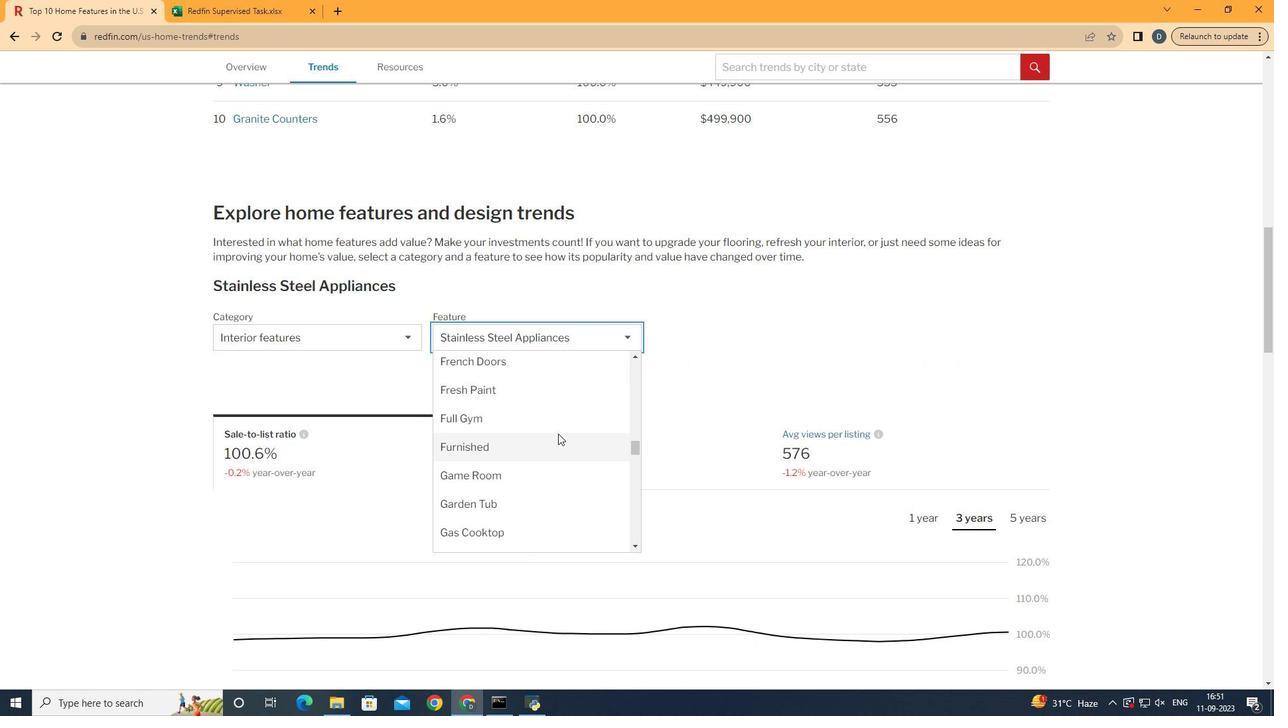 
Action: Mouse scrolled (685, 435) with delta (0, 0)
Screenshot: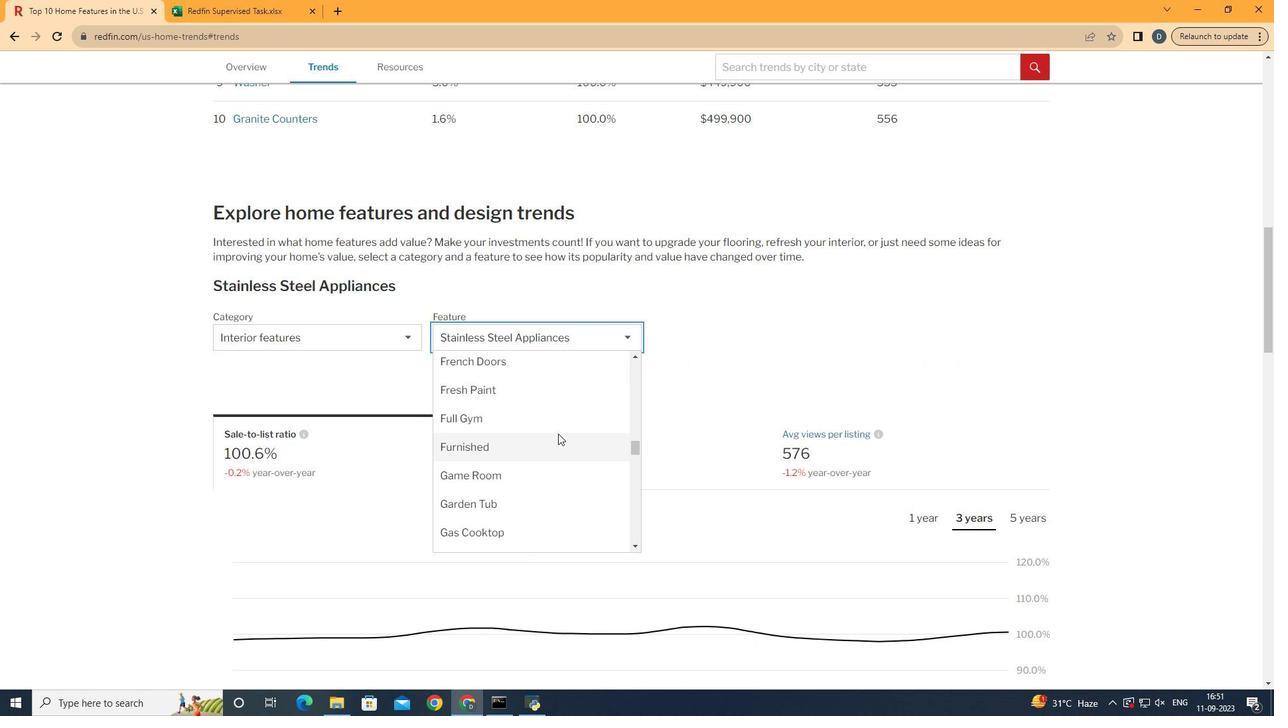 
Action: Mouse scrolled (685, 435) with delta (0, 0)
Screenshot: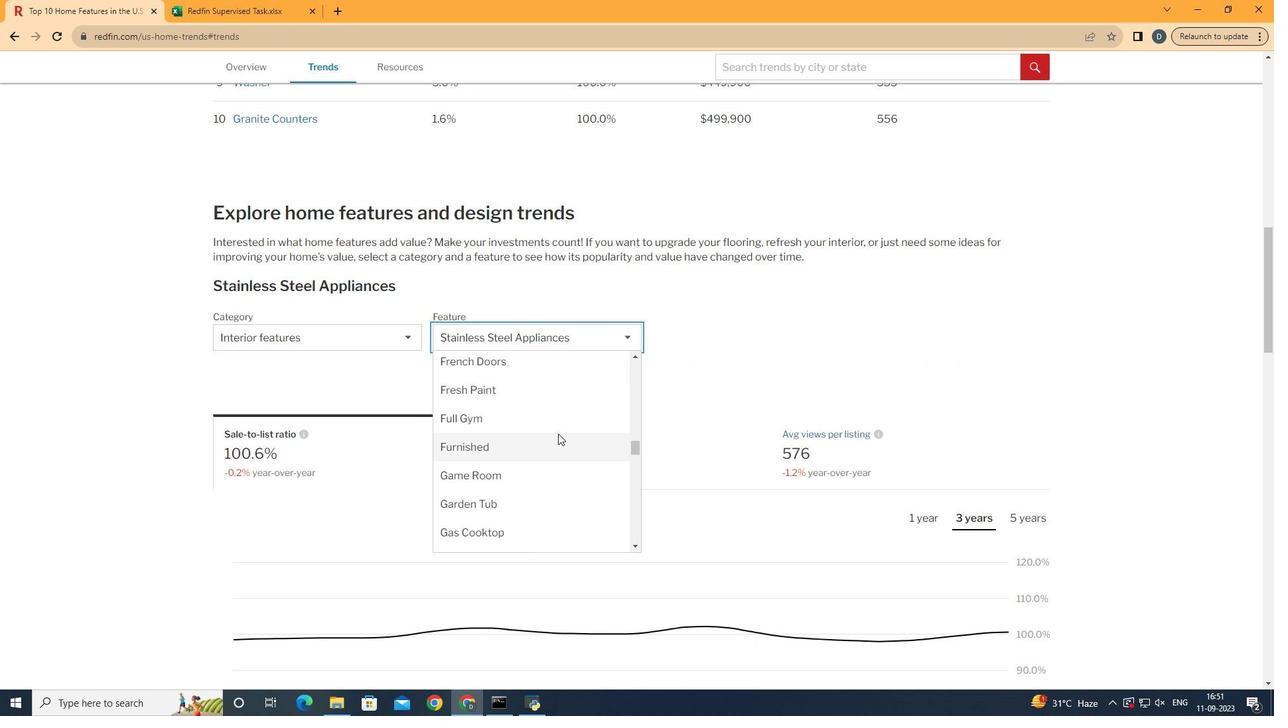 
Action: Mouse moved to (685, 434)
Screenshot: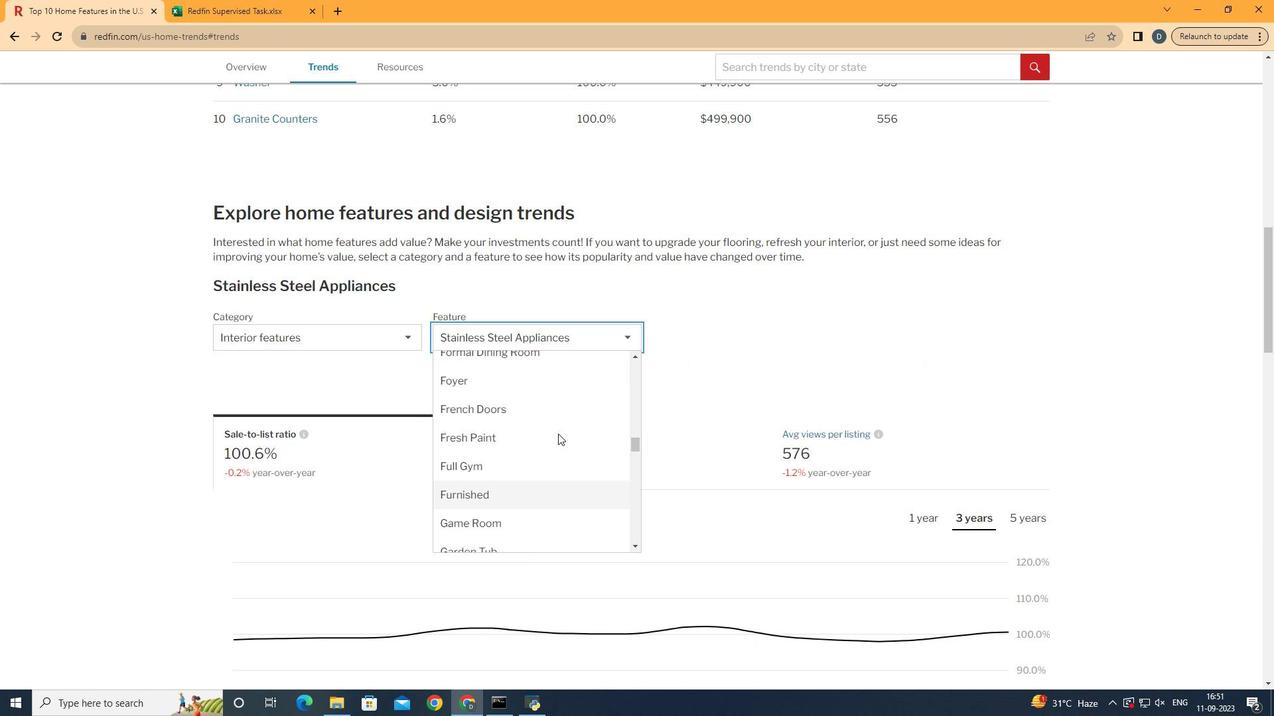 
Action: Mouse scrolled (685, 434) with delta (0, 0)
Screenshot: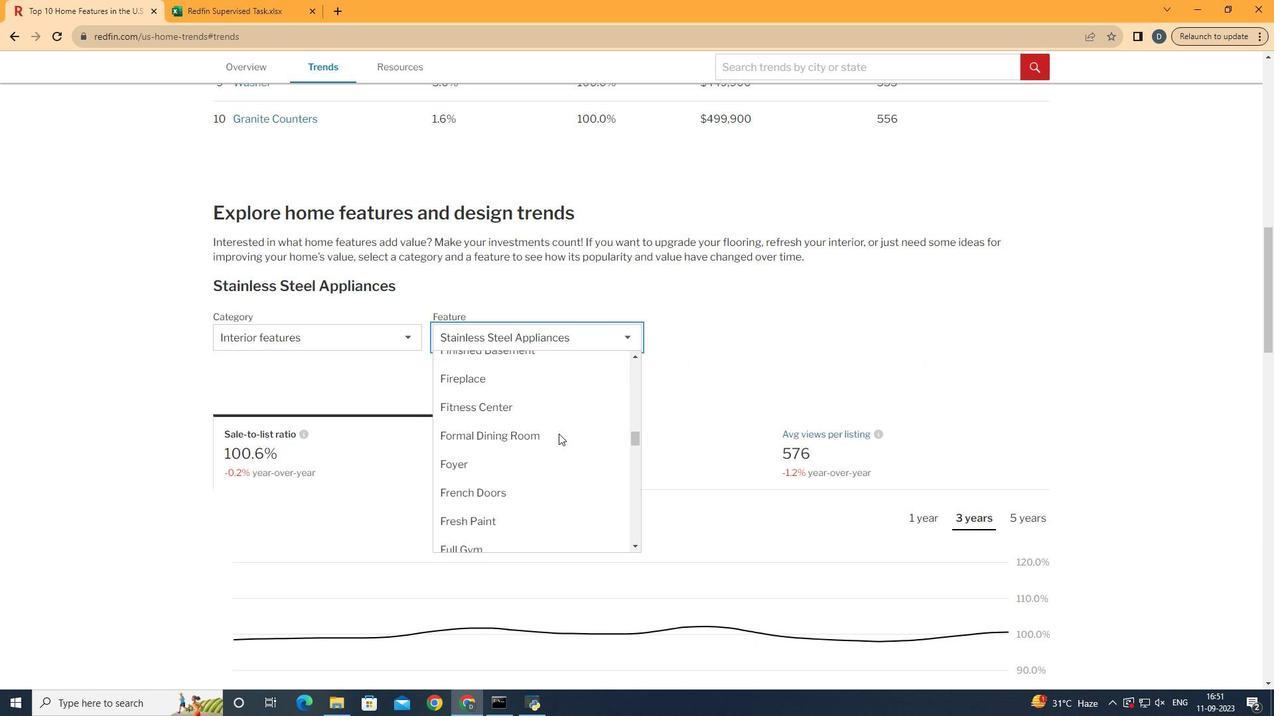 
Action: Mouse scrolled (685, 434) with delta (0, 0)
Screenshot: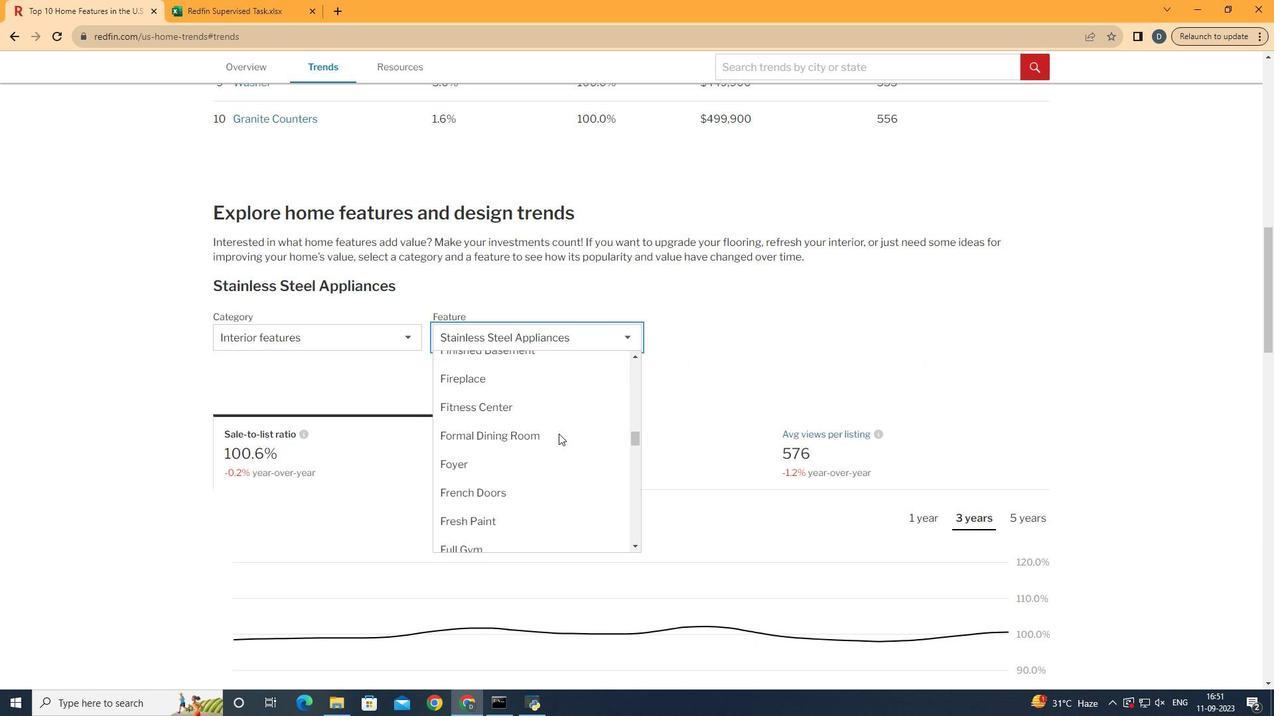 
Action: Mouse moved to (686, 434)
Screenshot: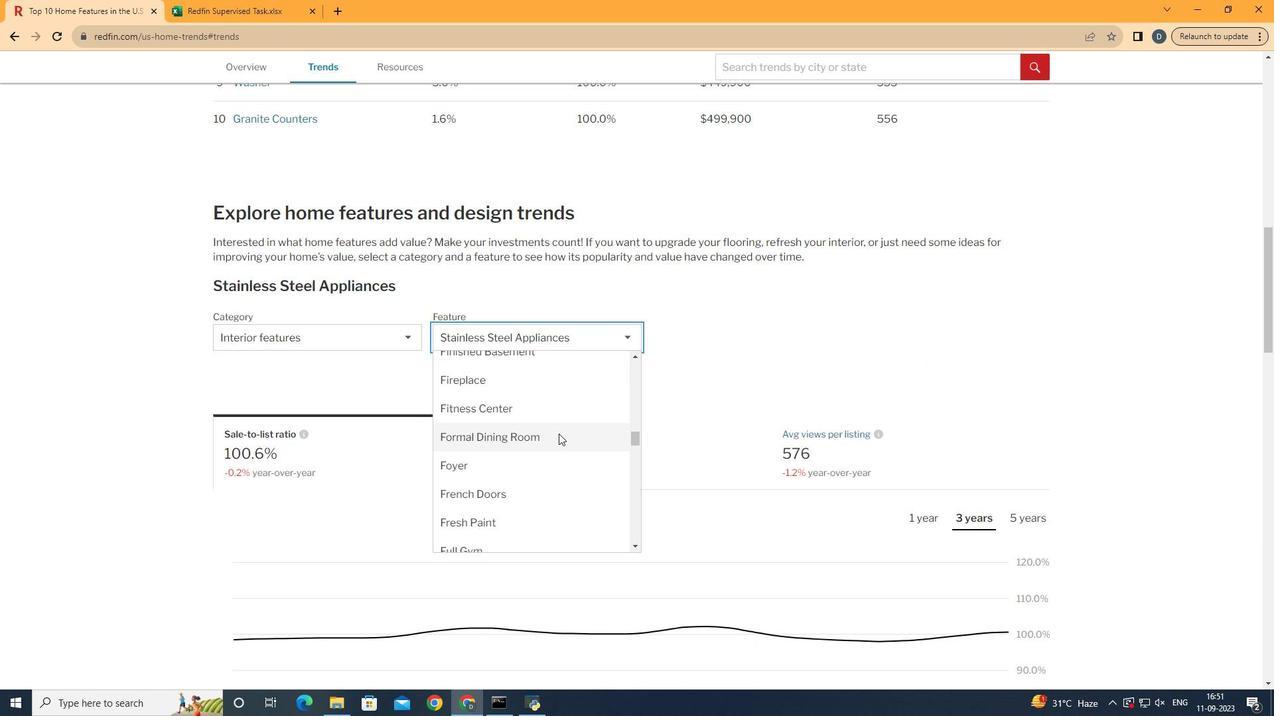 
Action: Mouse scrolled (686, 434) with delta (0, 0)
Screenshot: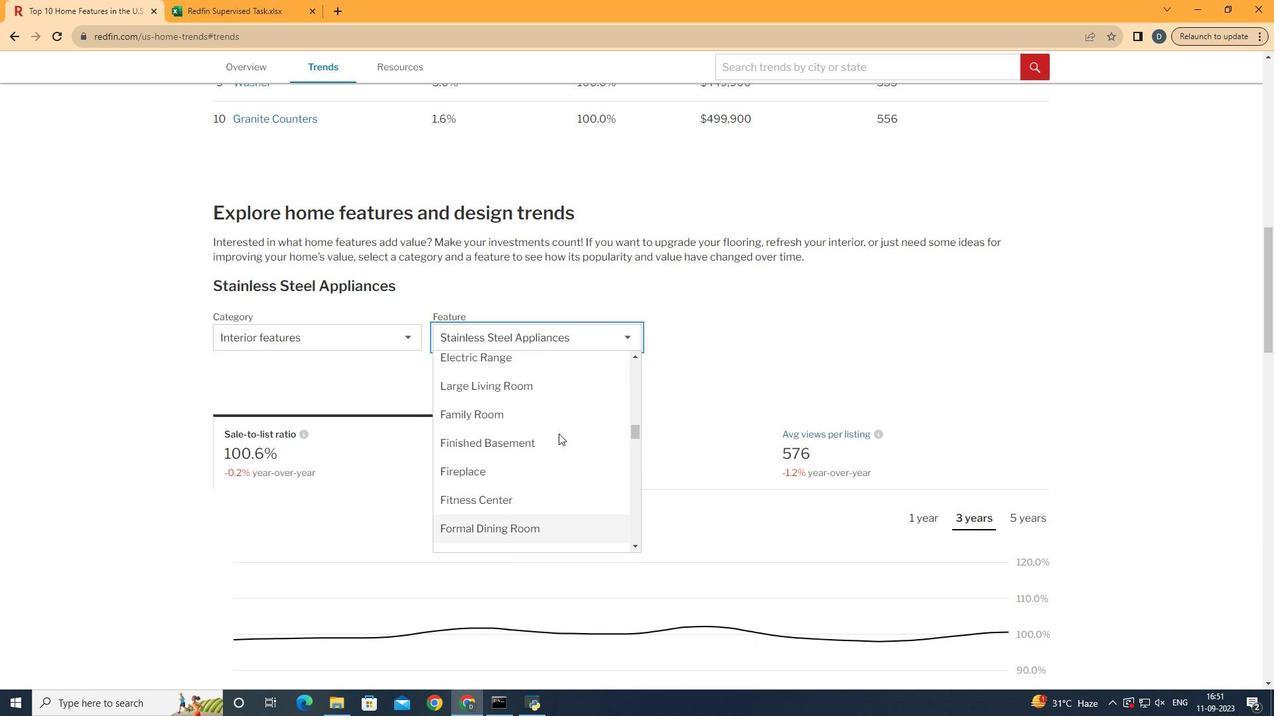 
Action: Mouse scrolled (686, 434) with delta (0, 0)
Screenshot: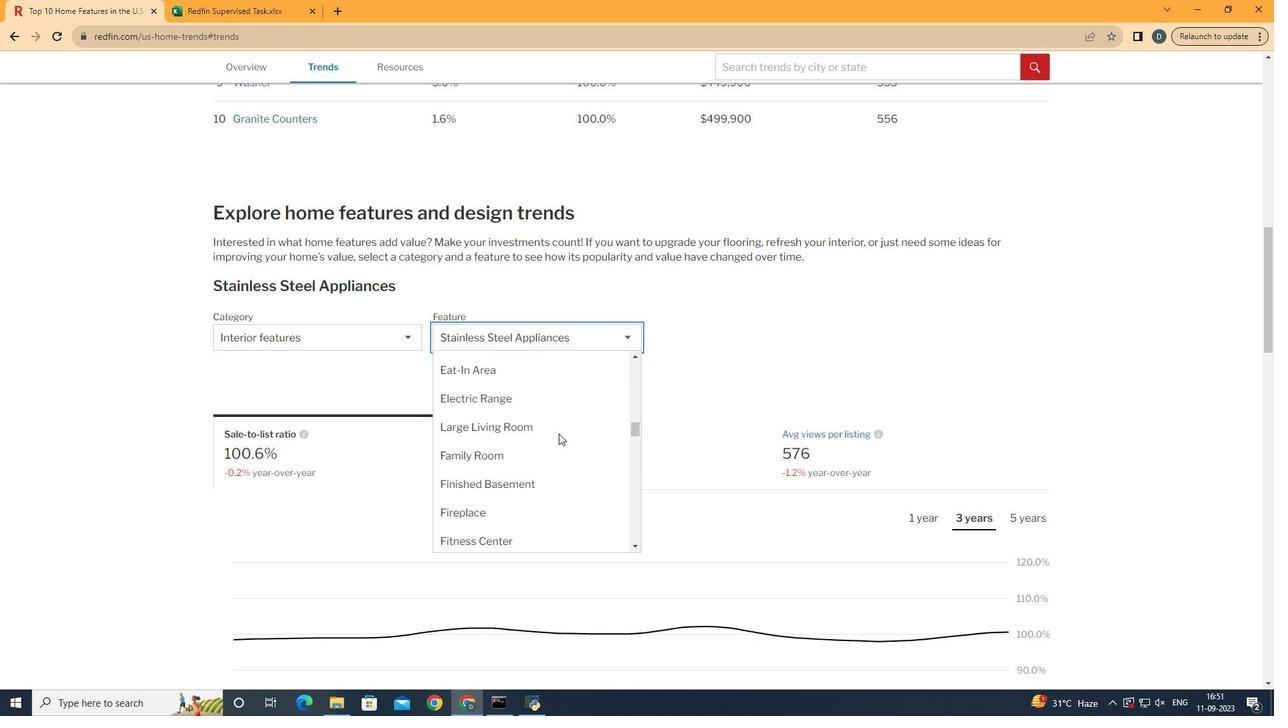 
Action: Mouse scrolled (686, 434) with delta (0, 0)
Screenshot: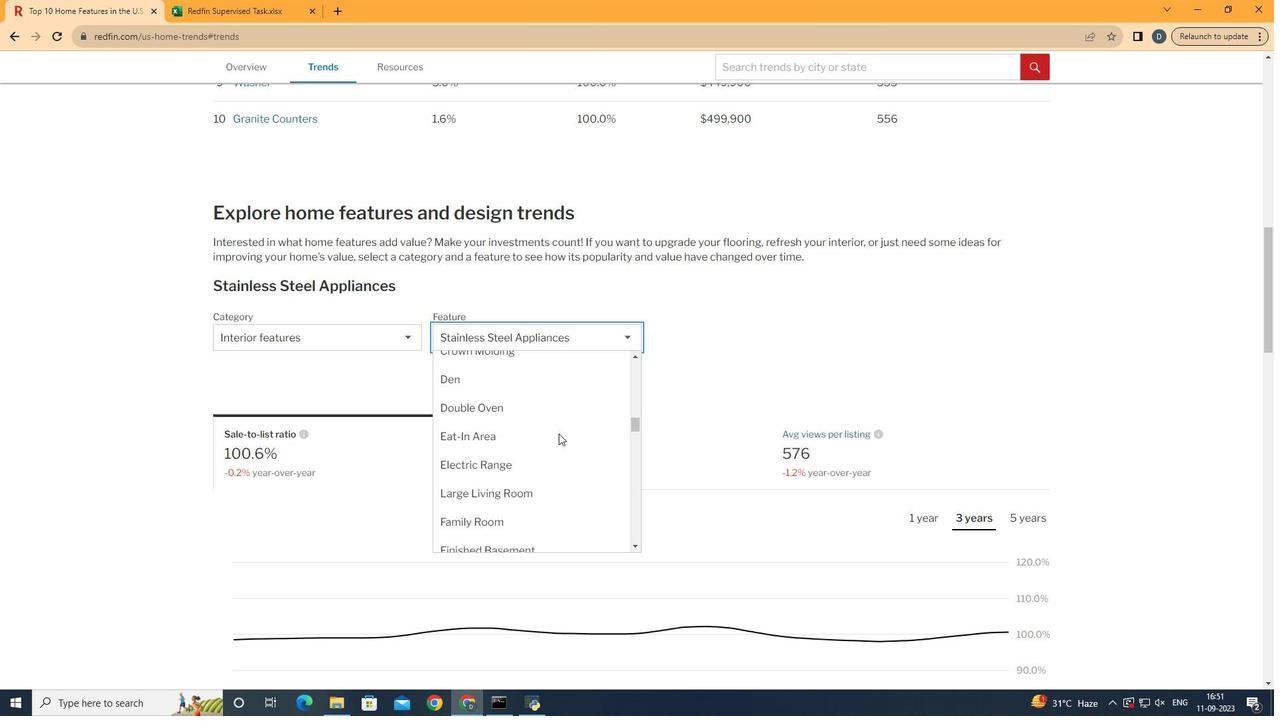 
Action: Mouse moved to (688, 457)
Screenshot: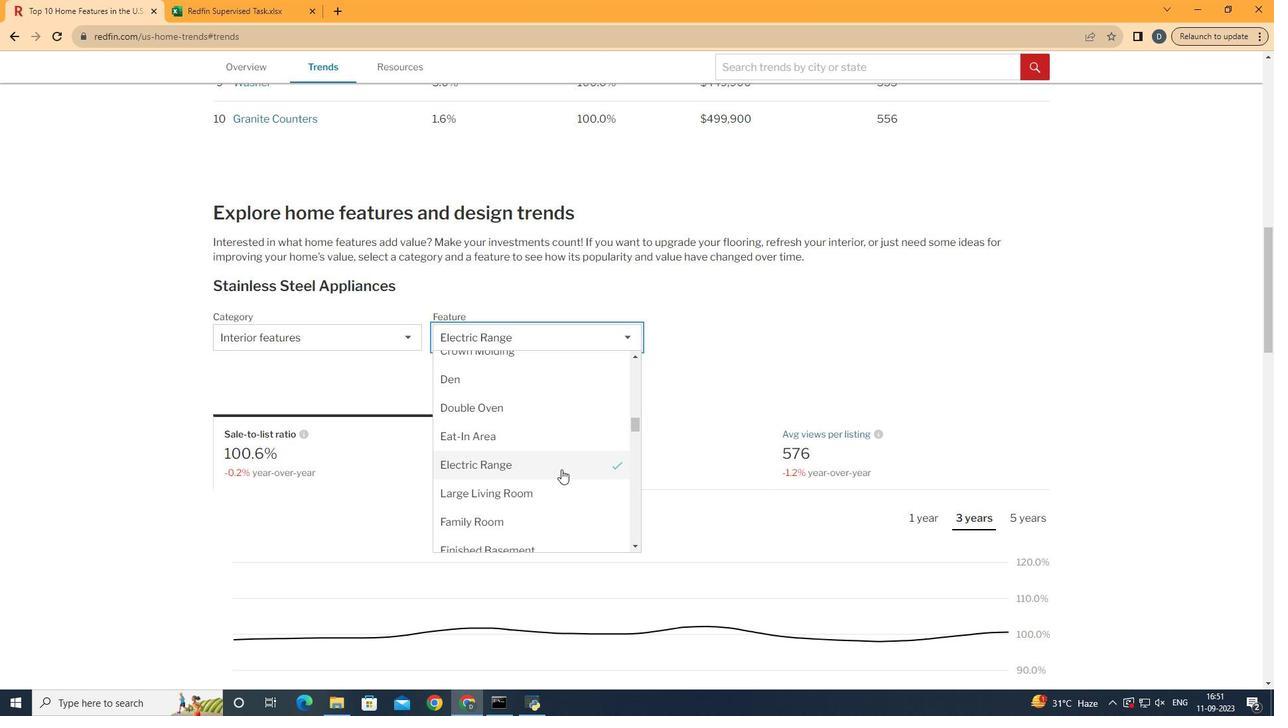 
Action: Mouse pressed left at (688, 457)
Screenshot: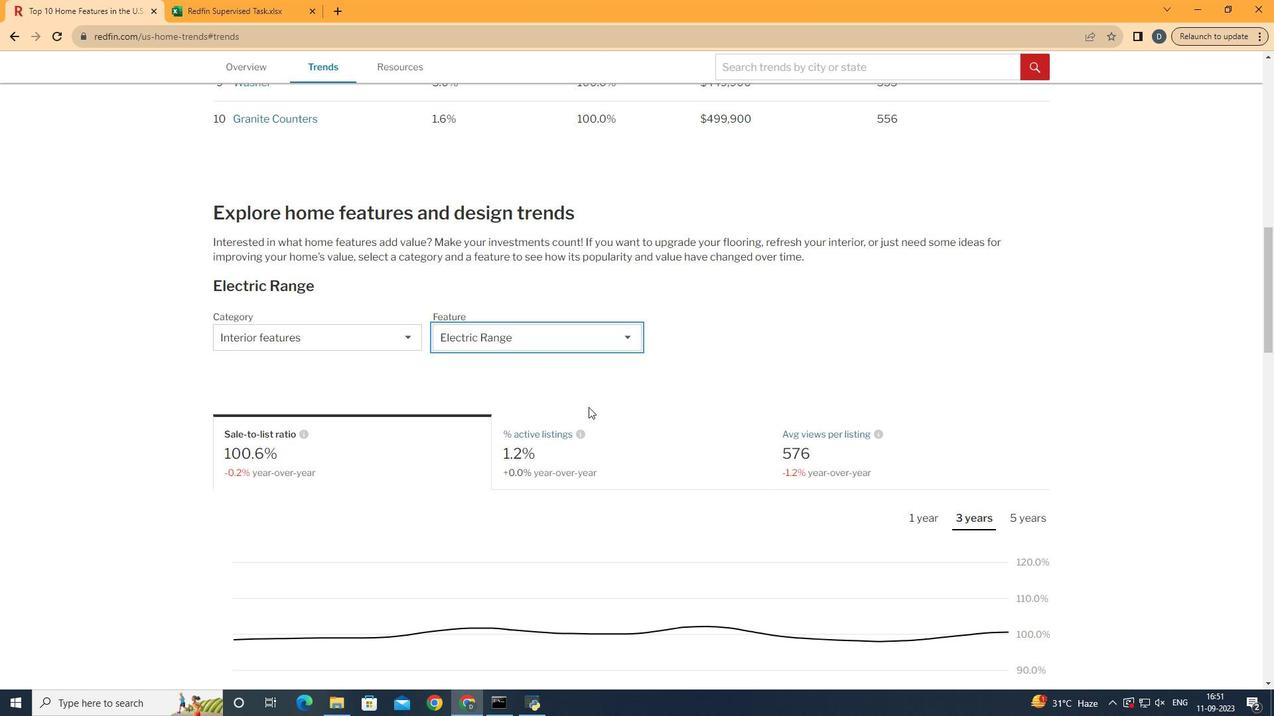 
Action: Mouse moved to (782, 396)
Screenshot: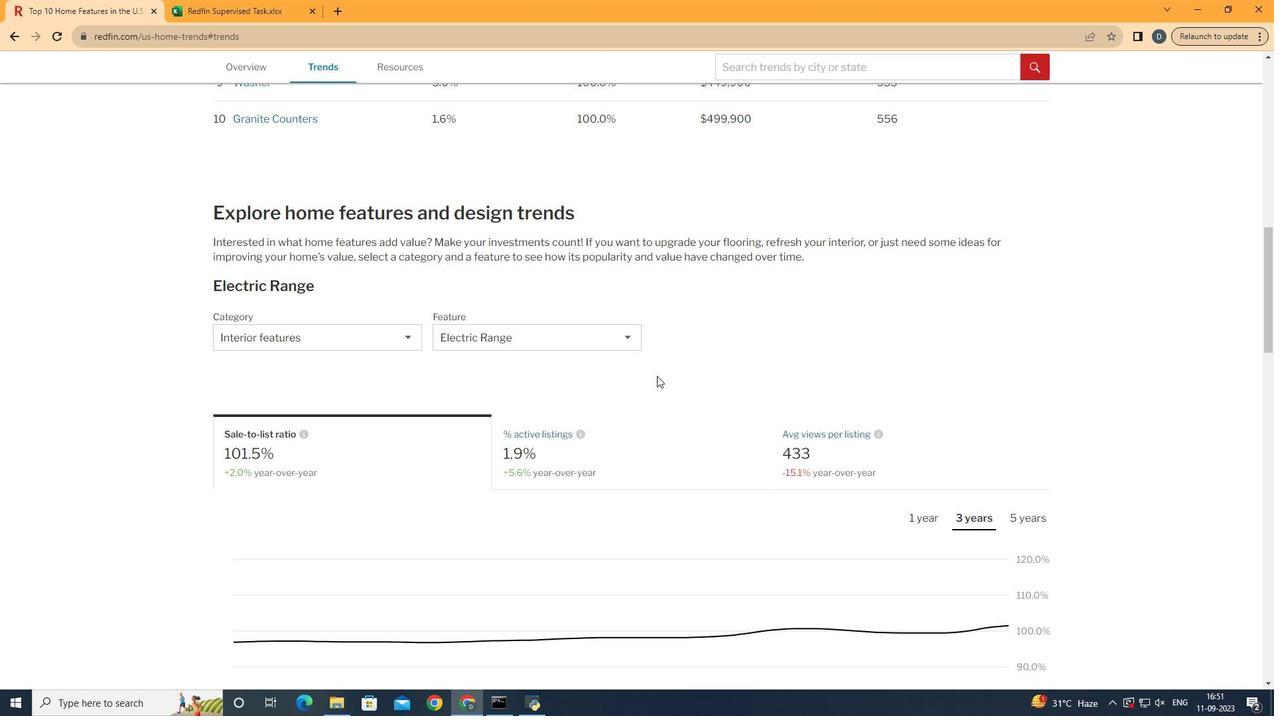 
Action: Mouse pressed left at (782, 396)
Screenshot: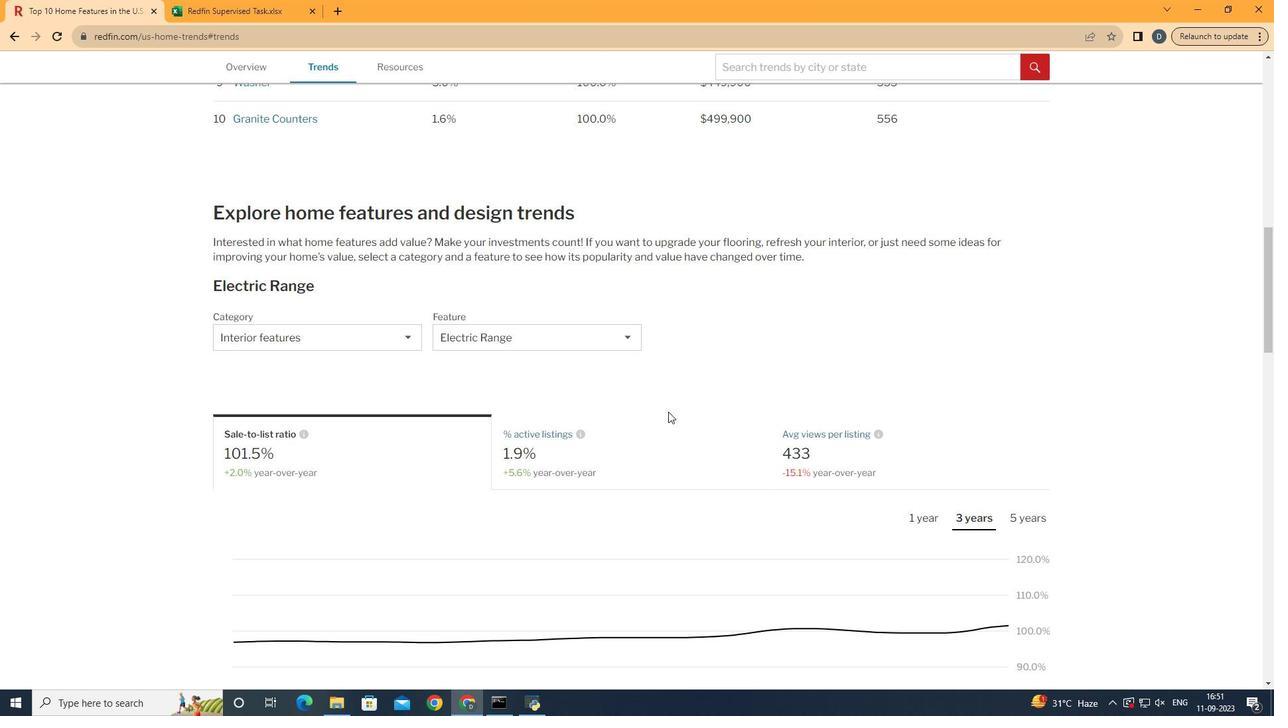 
Action: Mouse moved to (1067, 447)
Screenshot: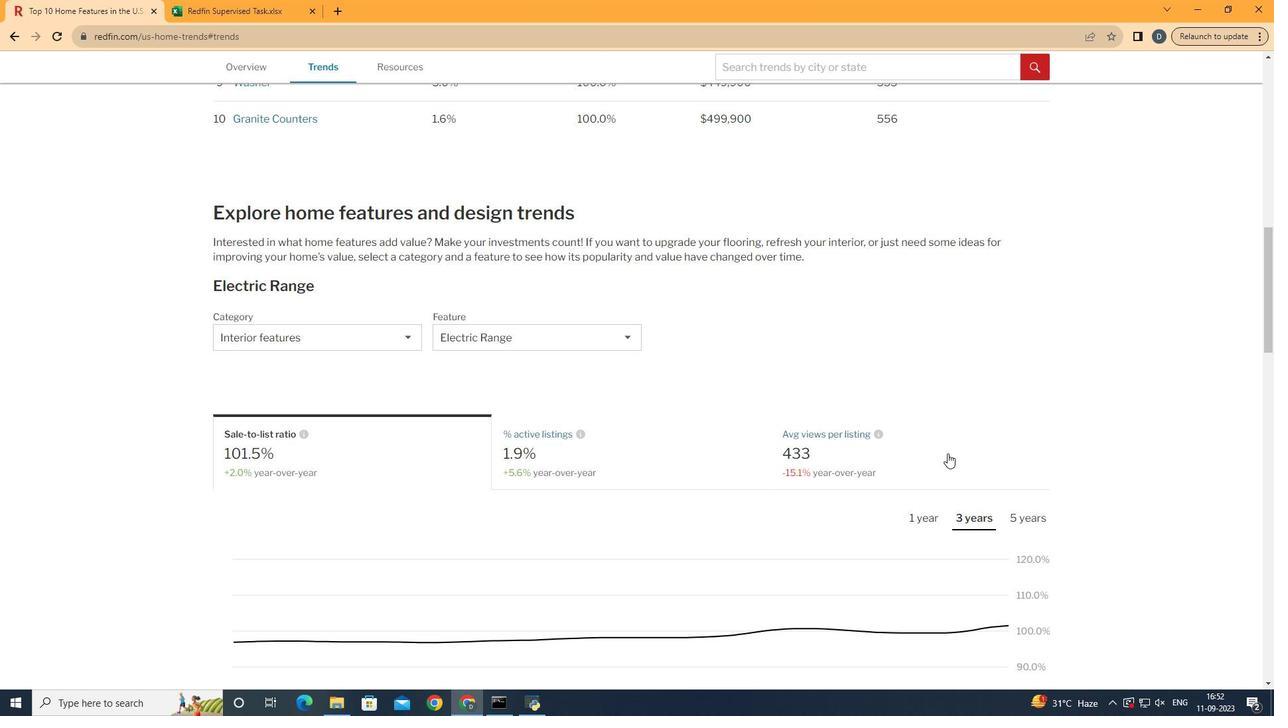 
Action: Mouse pressed left at (1067, 447)
Screenshot: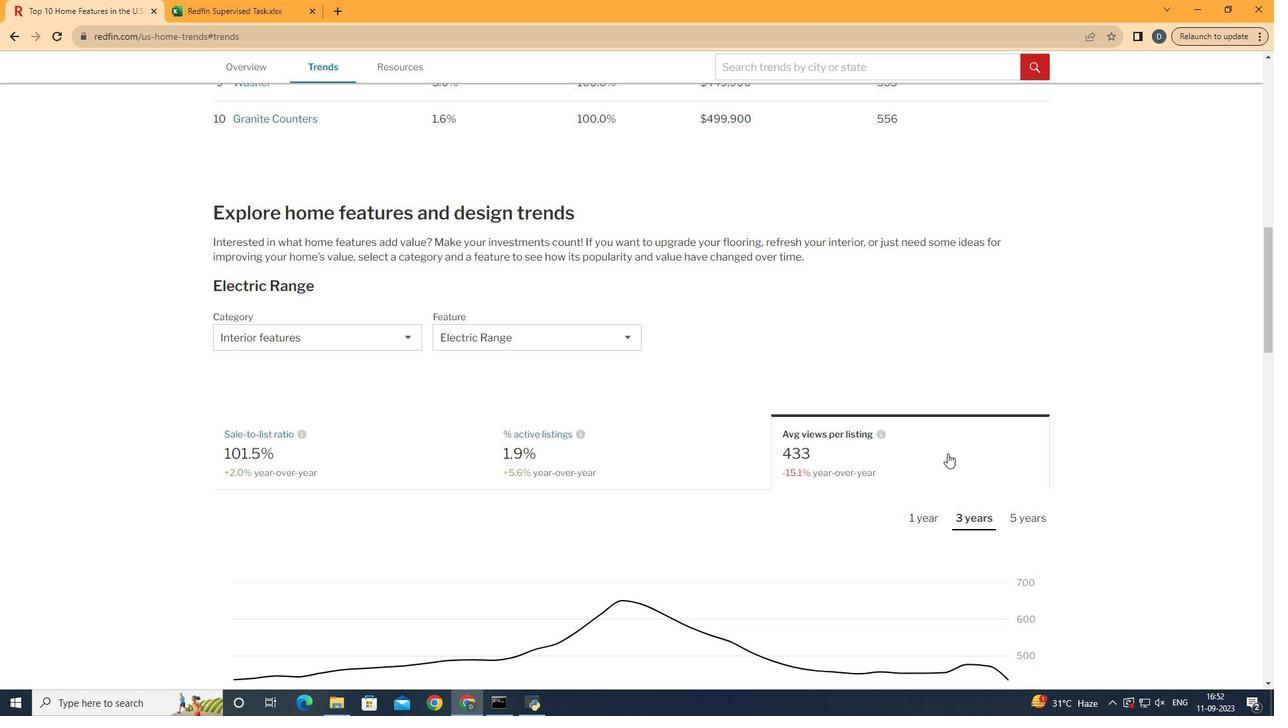 
Action: Mouse moved to (1068, 447)
Screenshot: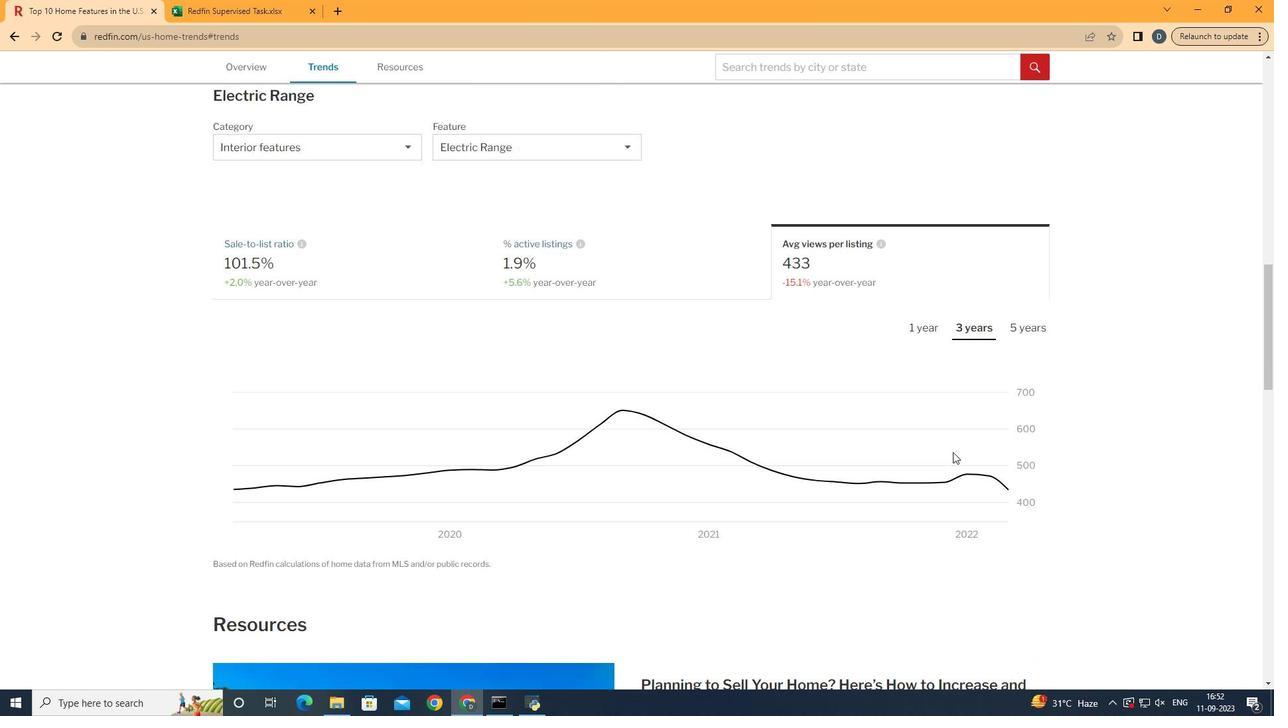 
Action: Mouse scrolled (1068, 446) with delta (0, 0)
Screenshot: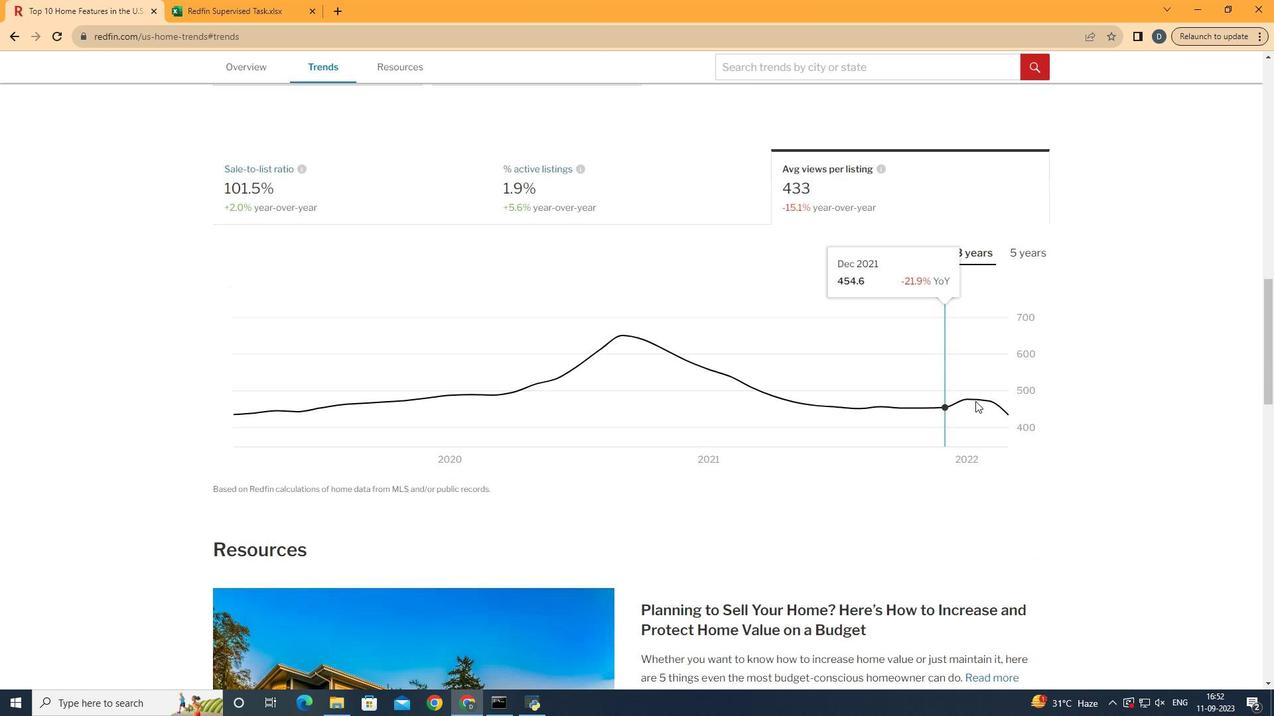 
Action: Mouse scrolled (1068, 446) with delta (0, 0)
Screenshot: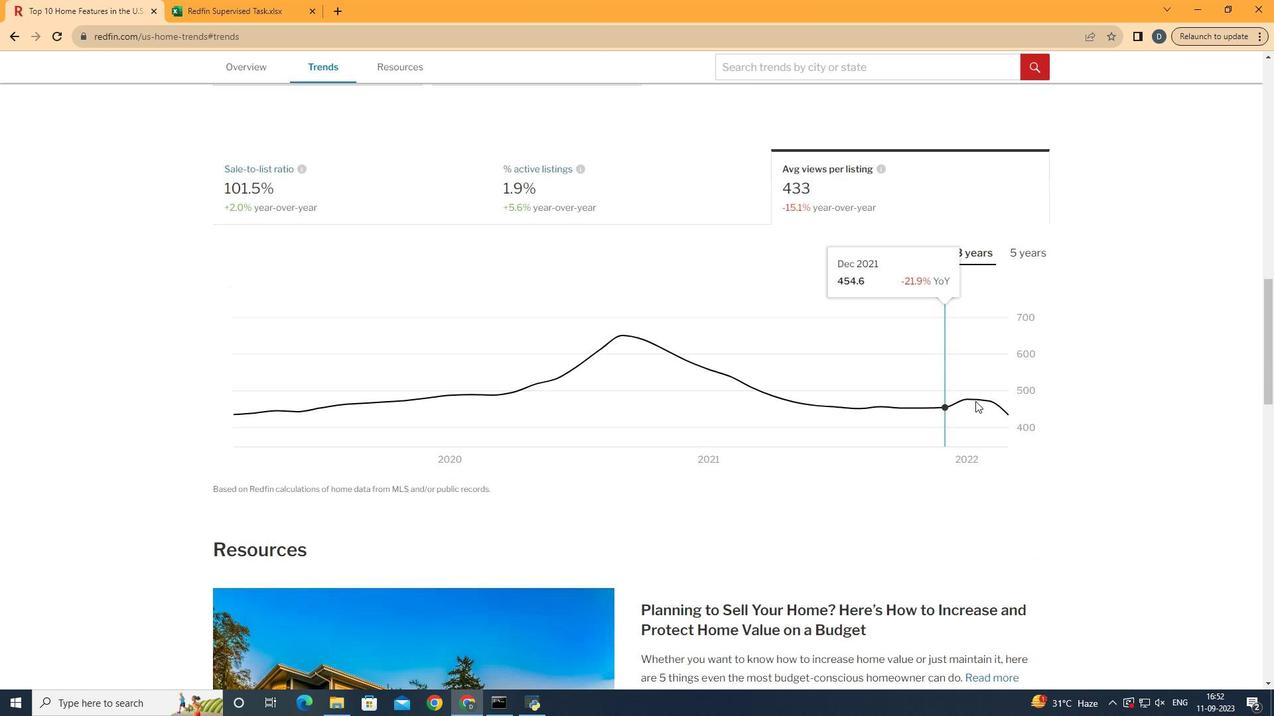 
Action: Mouse scrolled (1068, 446) with delta (0, 0)
Screenshot: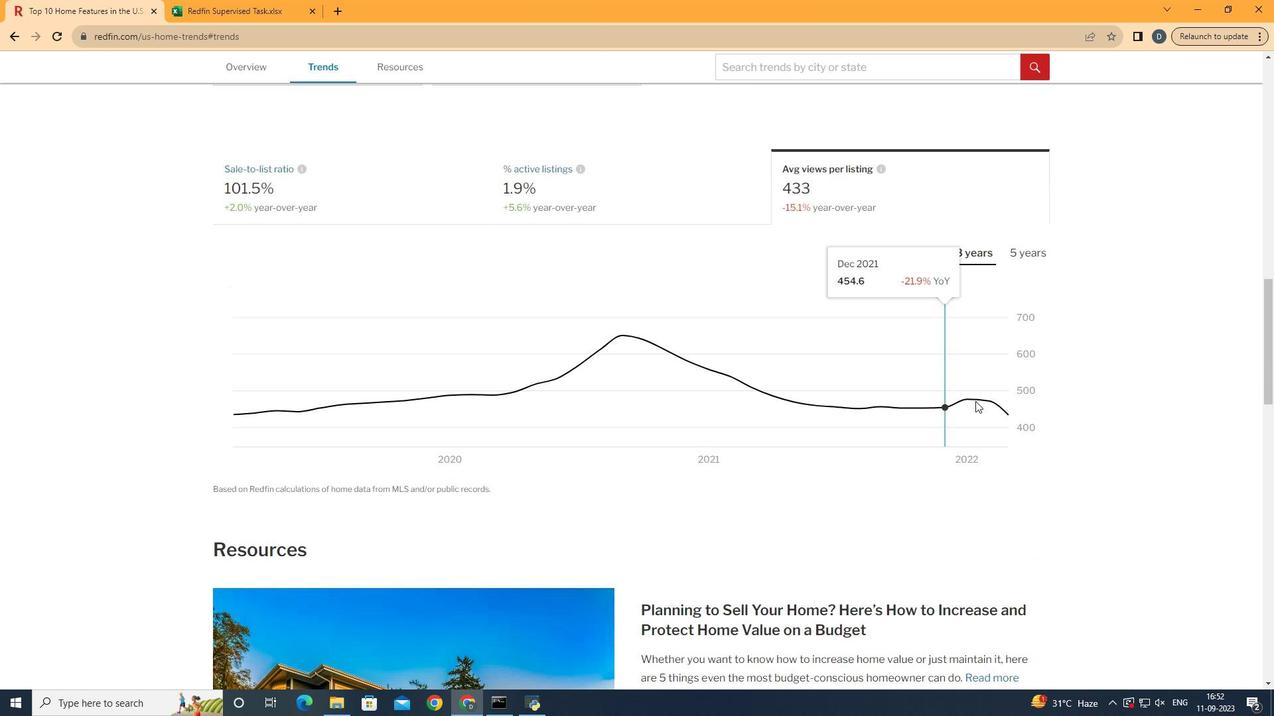 
Action: Mouse moved to (1071, 447)
Screenshot: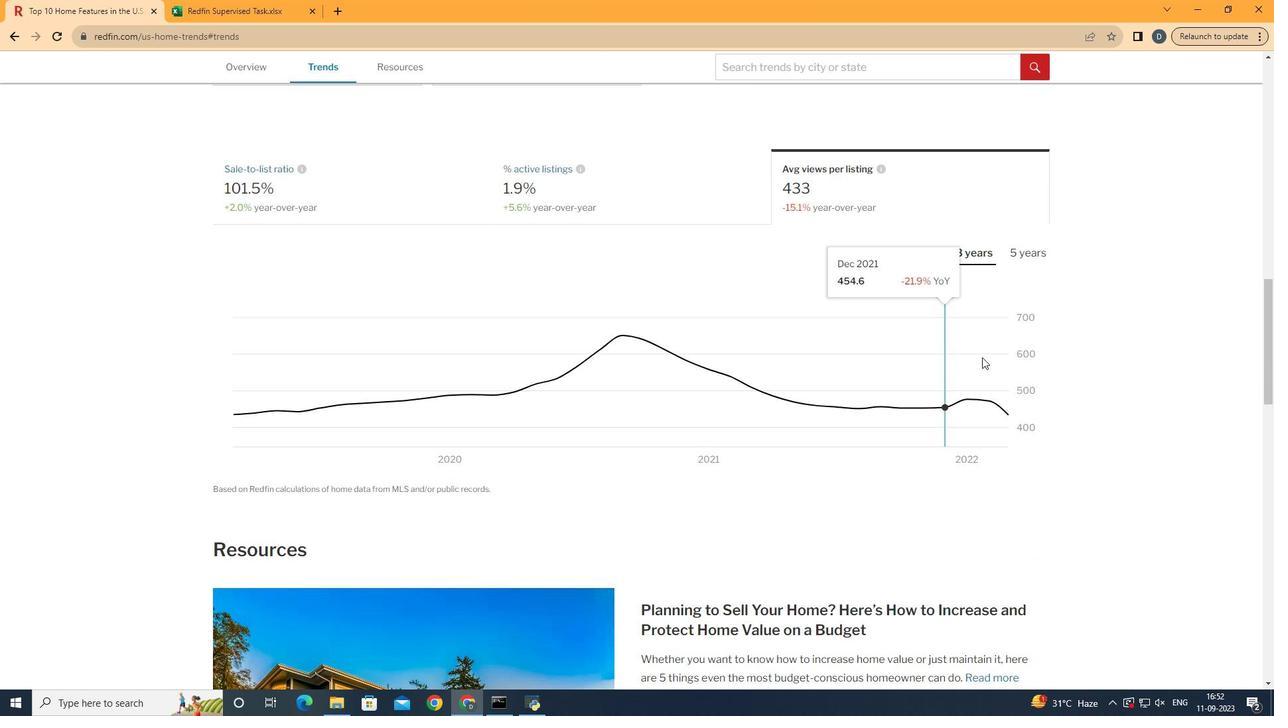 
Action: Mouse scrolled (1071, 446) with delta (0, 0)
Screenshot: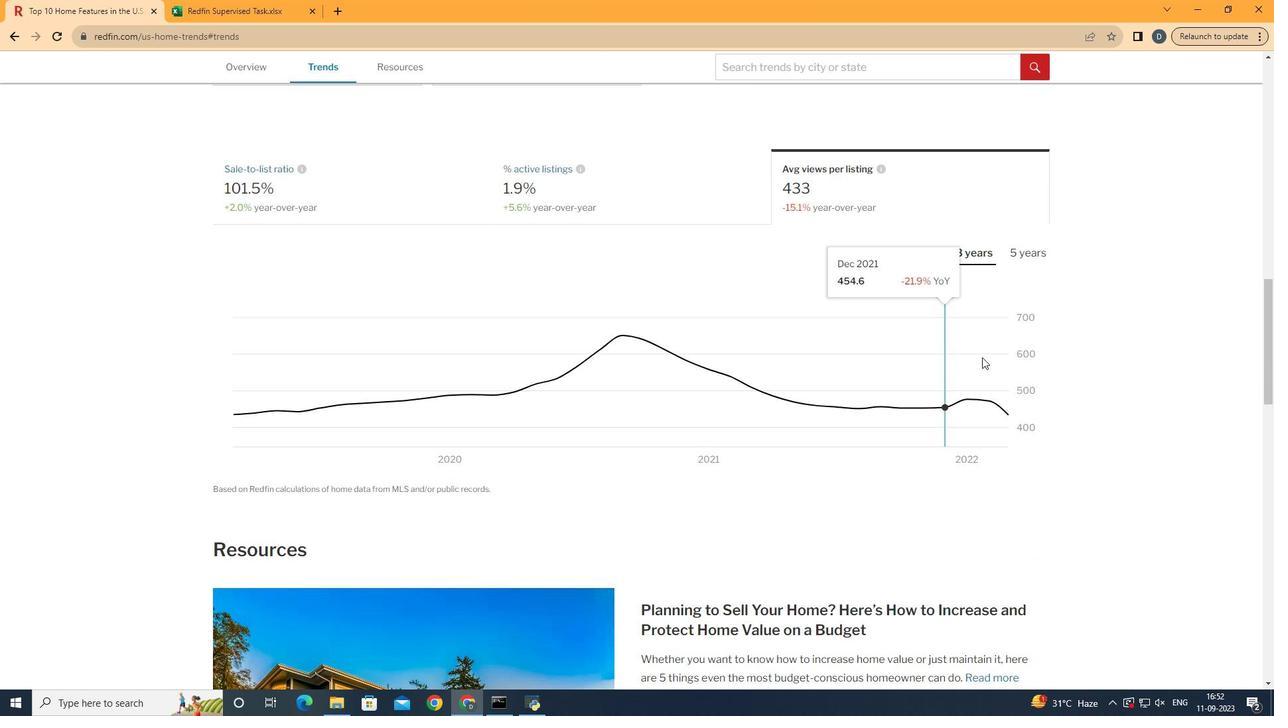 
Action: Mouse moved to (1101, 313)
Screenshot: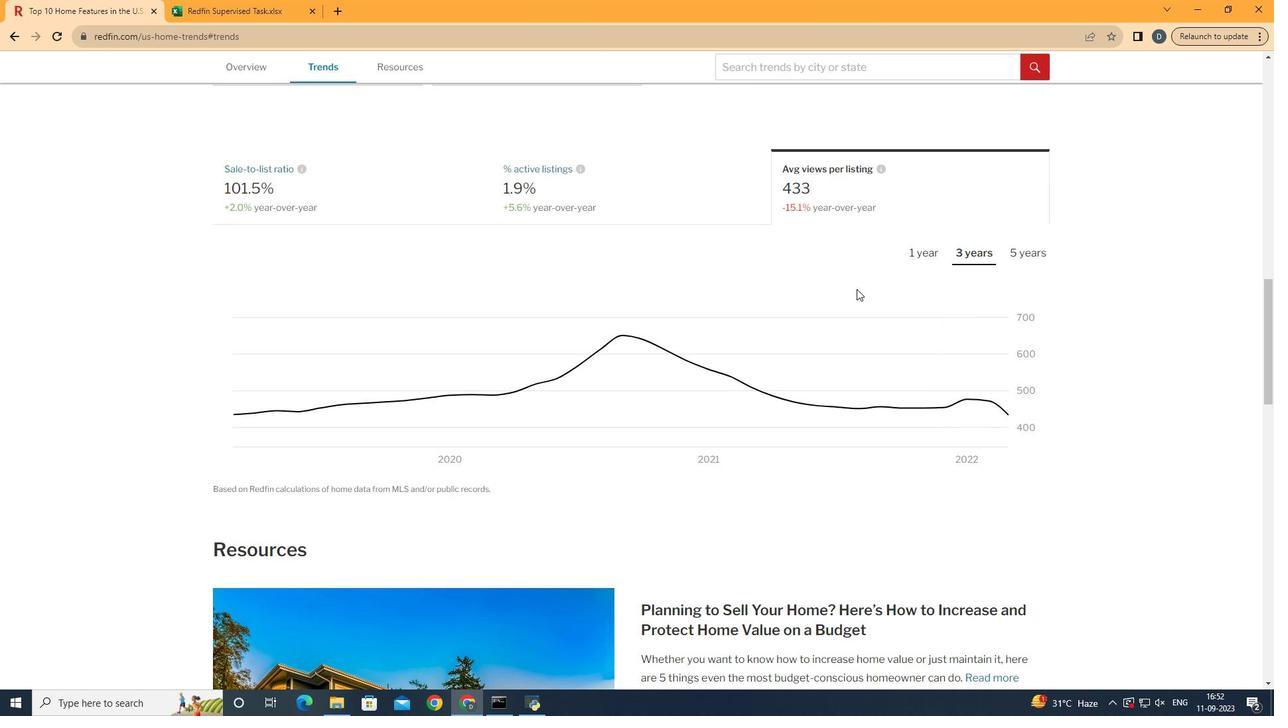 
Action: Mouse pressed left at (1101, 313)
Screenshot: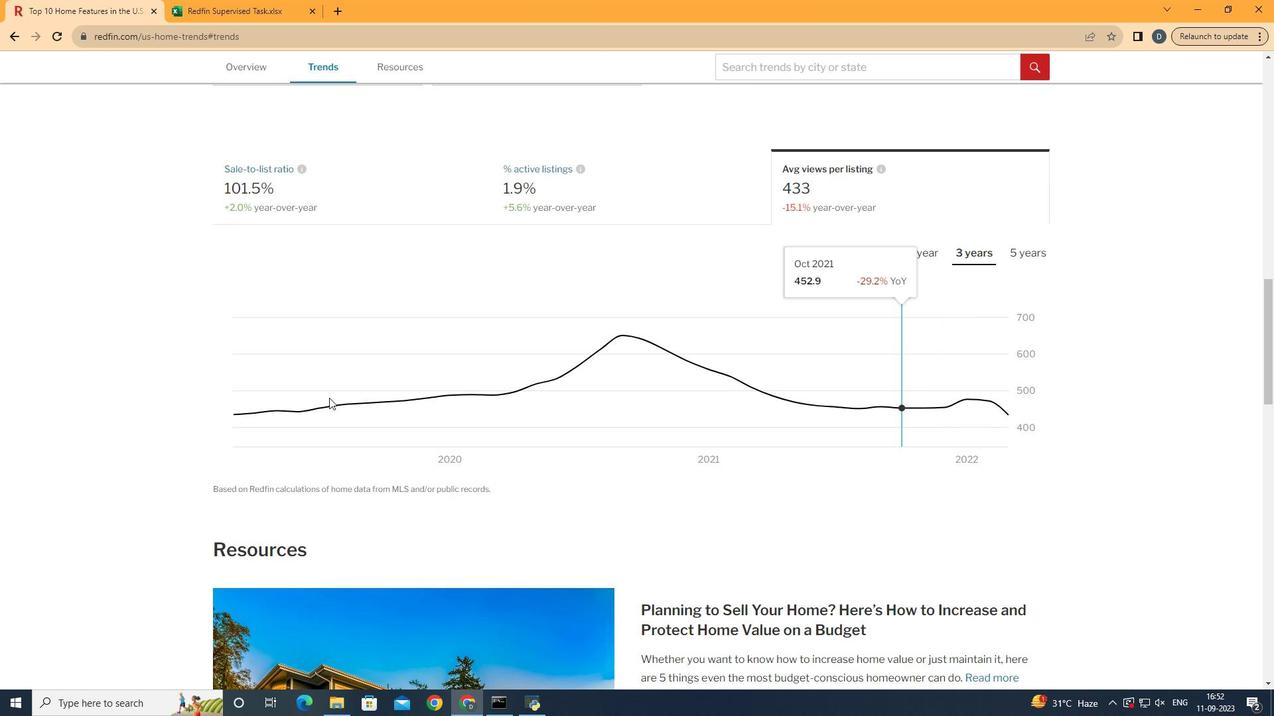 
Action: Mouse moved to (1131, 434)
Screenshot: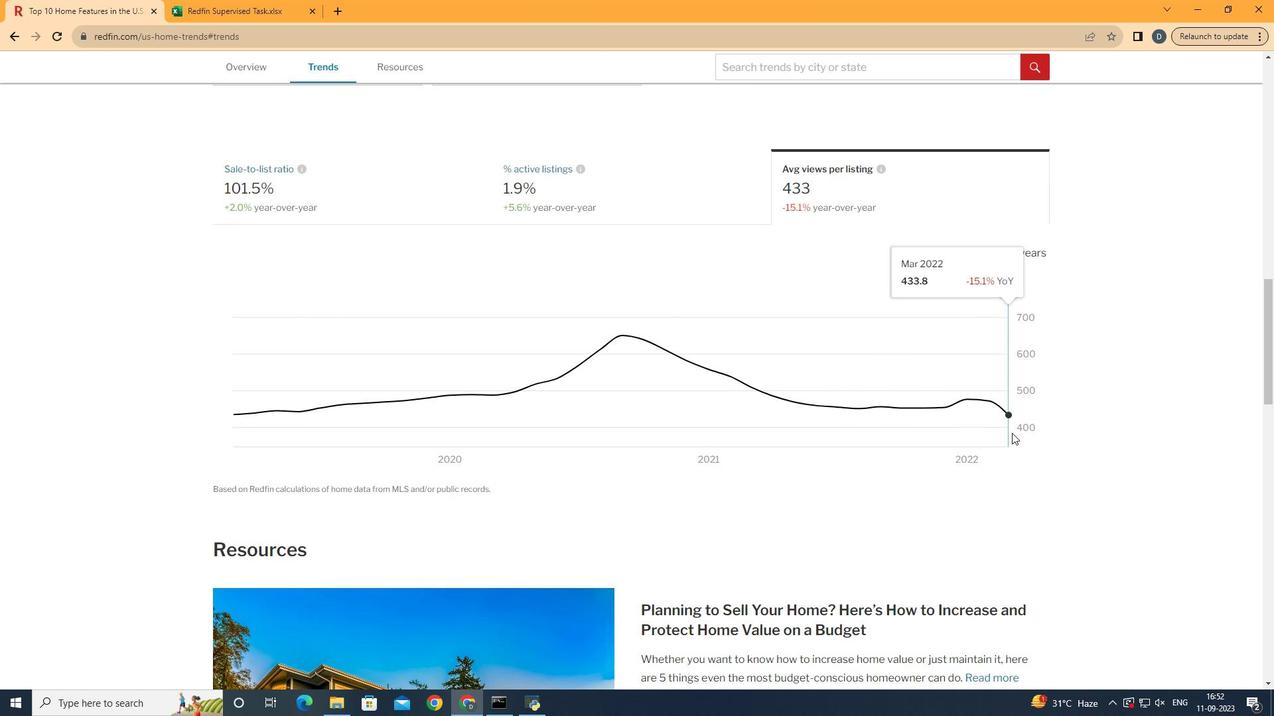 
